 Task: Open a Blog Post Template save the file as logbookAdd Heading 'Youth empowerment' ,with the main content Youth empowerment focuses on providing young people with the tools, resources, and opportunities to participate actively in society. It involves fostering leadership skills, promoting youth participation, and addressing their unique ,with the main content Youth empowerment focuses on providing young people with the tools, resources, and opportunities to participate actively in society. It involves fostering leadership skills, promoting youth participation, and addressing their uniqueand font size to the main content 24 Apply Font Style Chillerand font size to the heading 20 Change heading alignment to  Left
Action: Mouse moved to (23, 23)
Screenshot: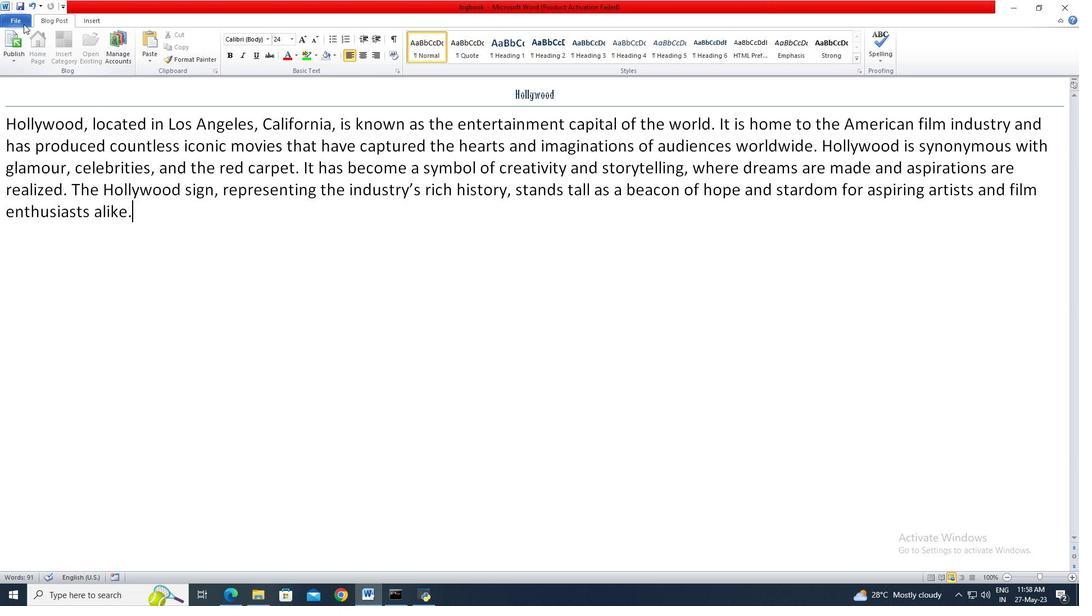 
Action: Mouse pressed left at (23, 23)
Screenshot: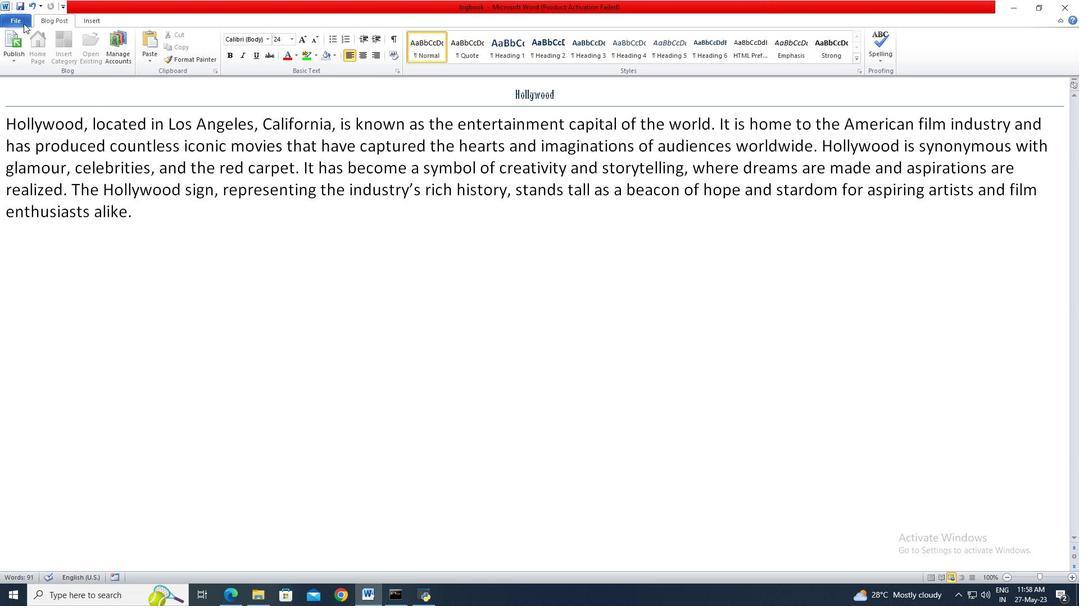 
Action: Mouse moved to (19, 139)
Screenshot: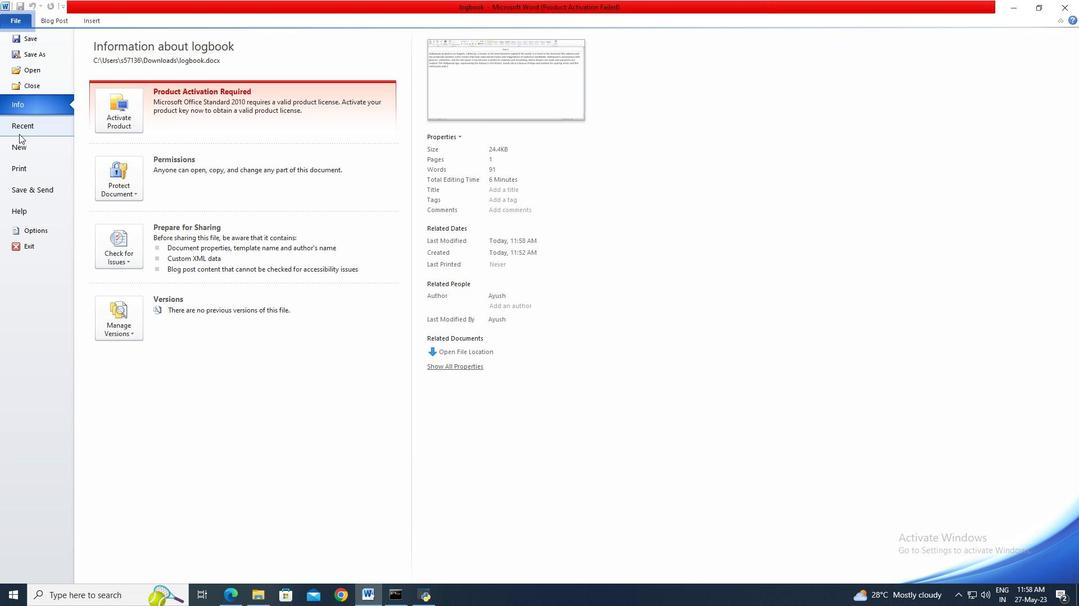 
Action: Mouse pressed left at (19, 139)
Screenshot: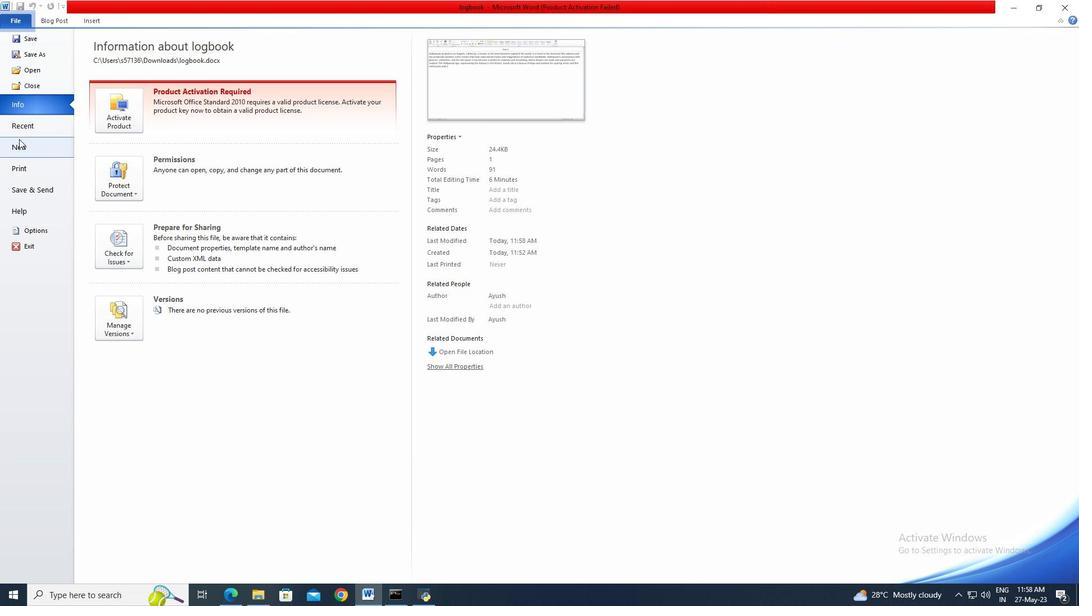 
Action: Mouse moved to (146, 110)
Screenshot: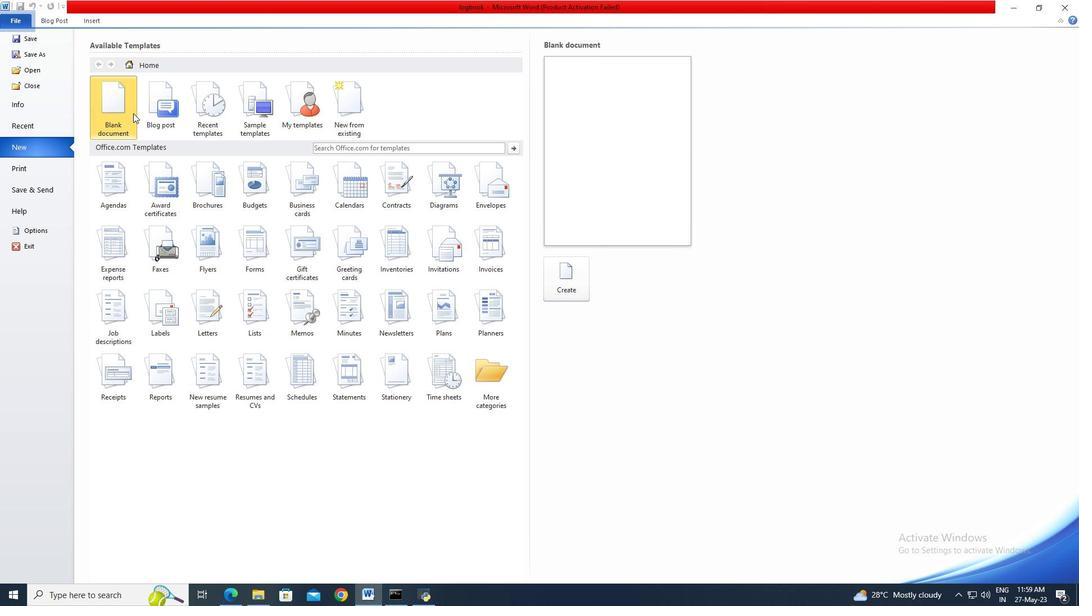 
Action: Mouse pressed left at (146, 110)
Screenshot: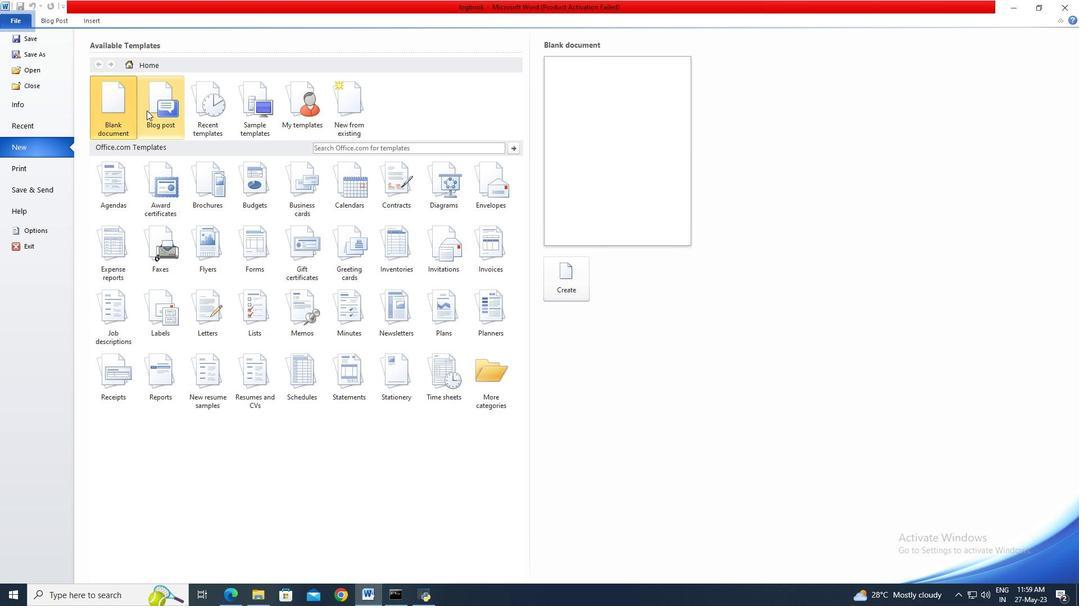 
Action: Mouse moved to (556, 273)
Screenshot: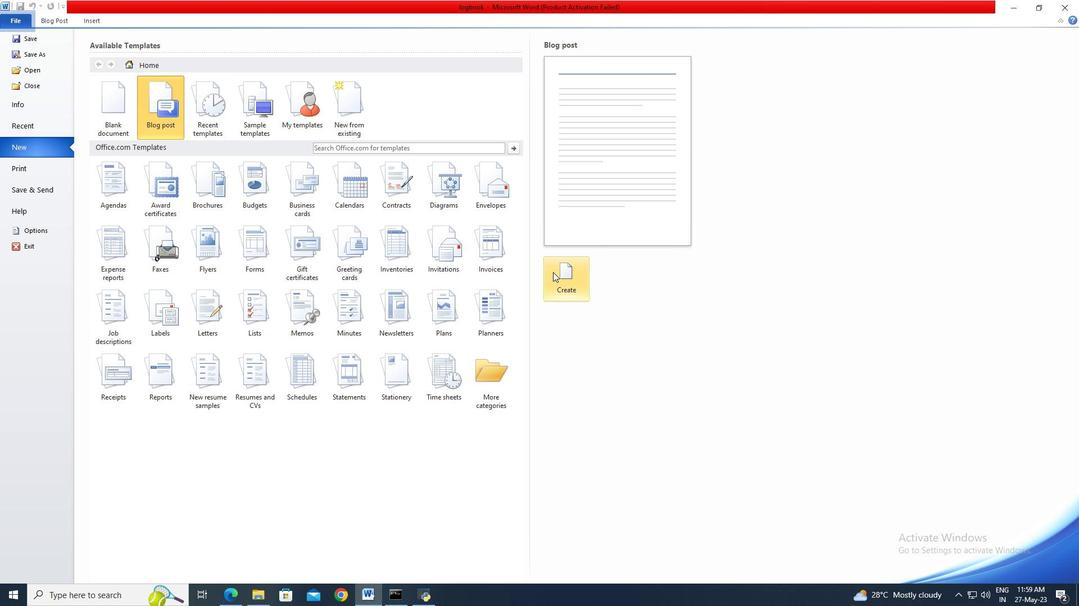
Action: Mouse pressed left at (556, 273)
Screenshot: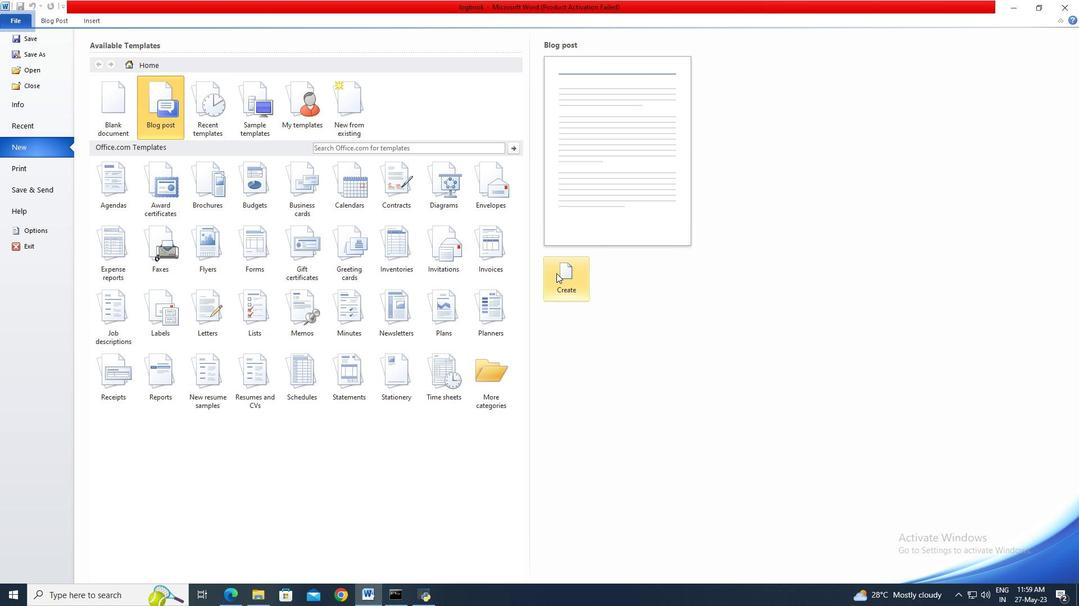 
Action: Mouse moved to (591, 323)
Screenshot: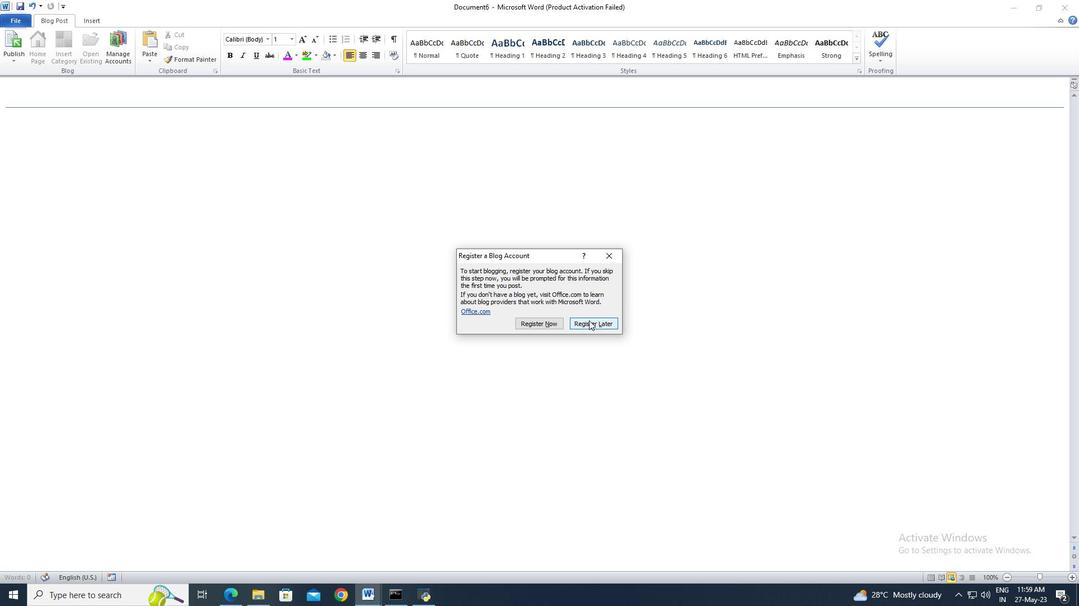 
Action: Mouse pressed left at (591, 323)
Screenshot: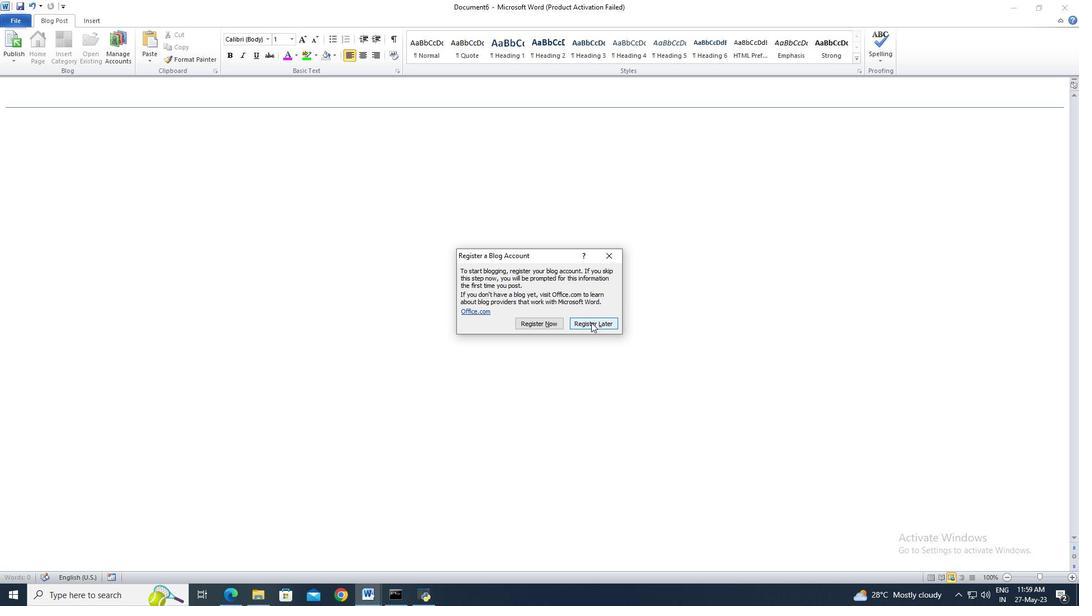 
Action: Mouse moved to (28, 22)
Screenshot: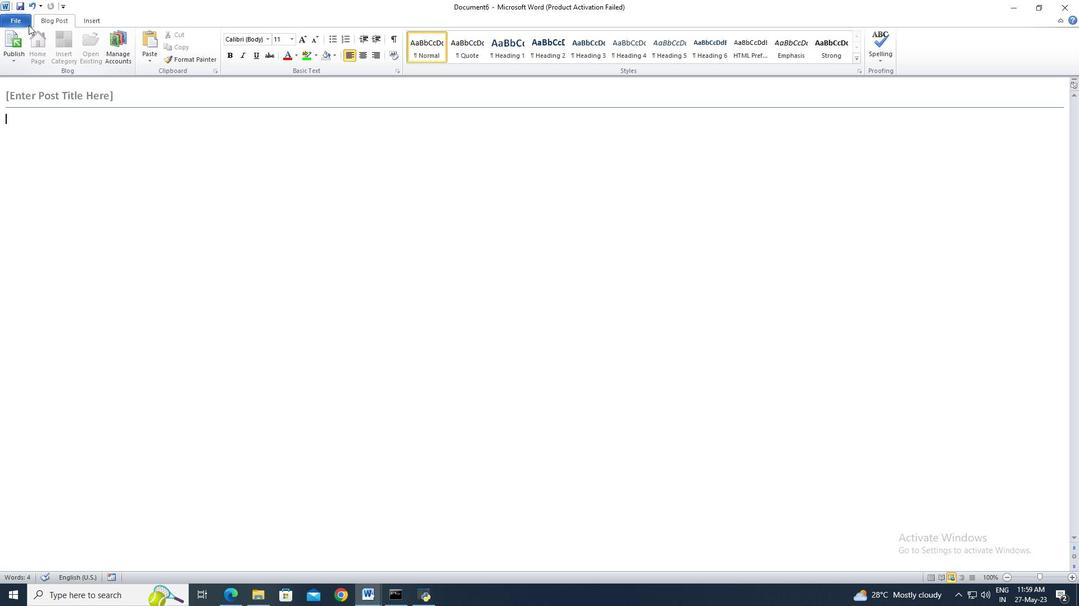 
Action: Mouse pressed left at (28, 22)
Screenshot: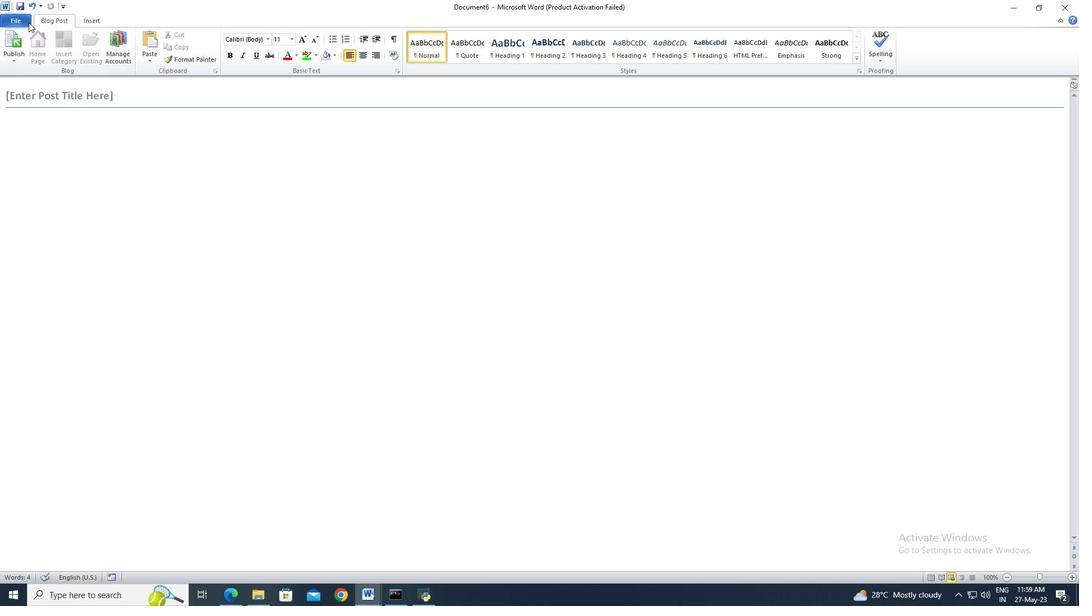 
Action: Mouse moved to (30, 52)
Screenshot: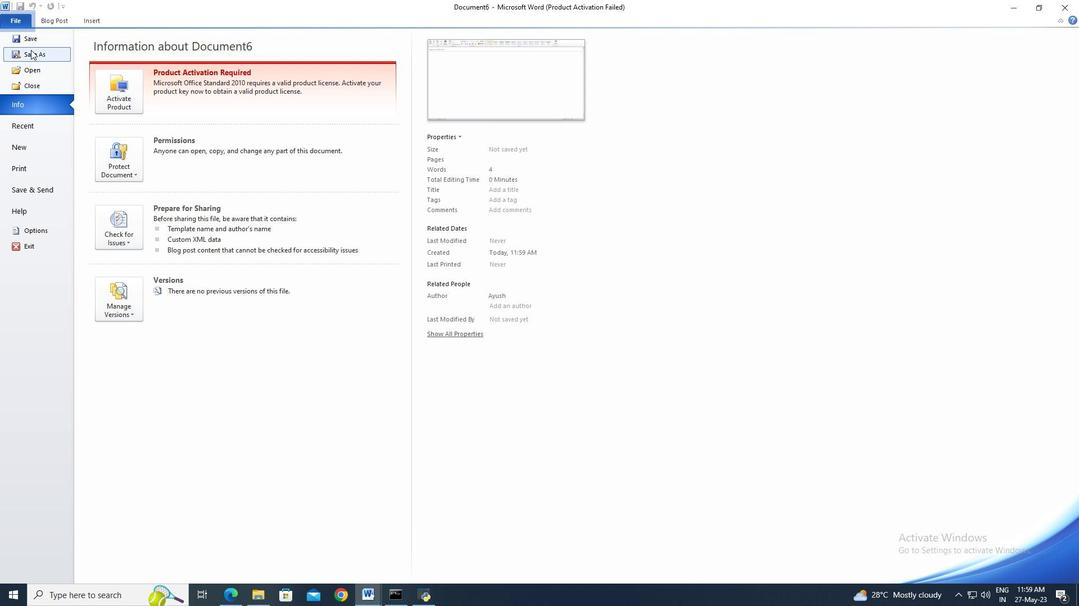 
Action: Mouse pressed left at (30, 52)
Screenshot: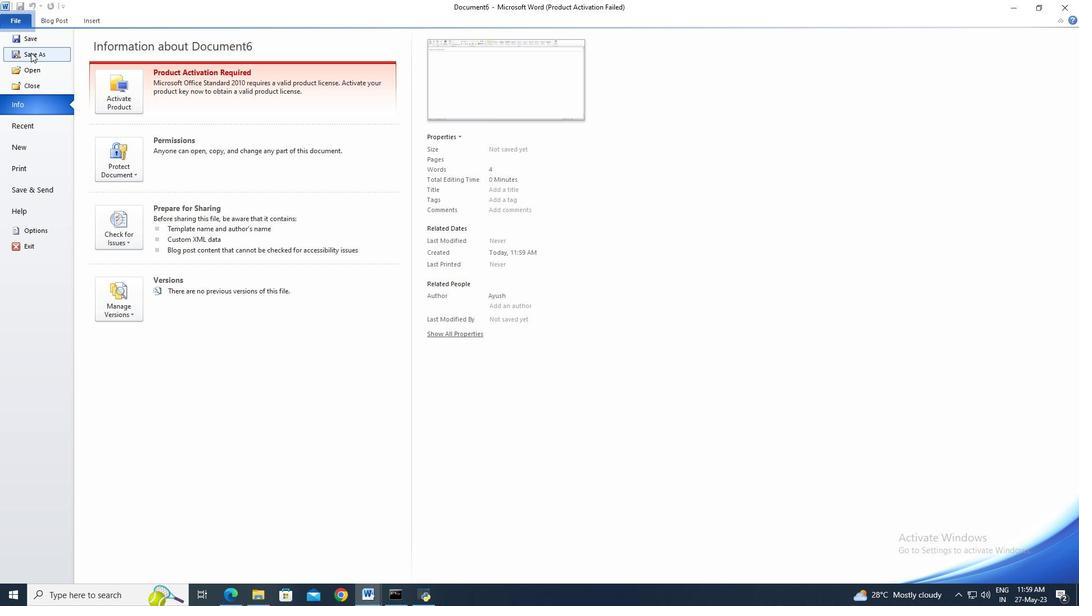 
Action: Mouse moved to (50, 131)
Screenshot: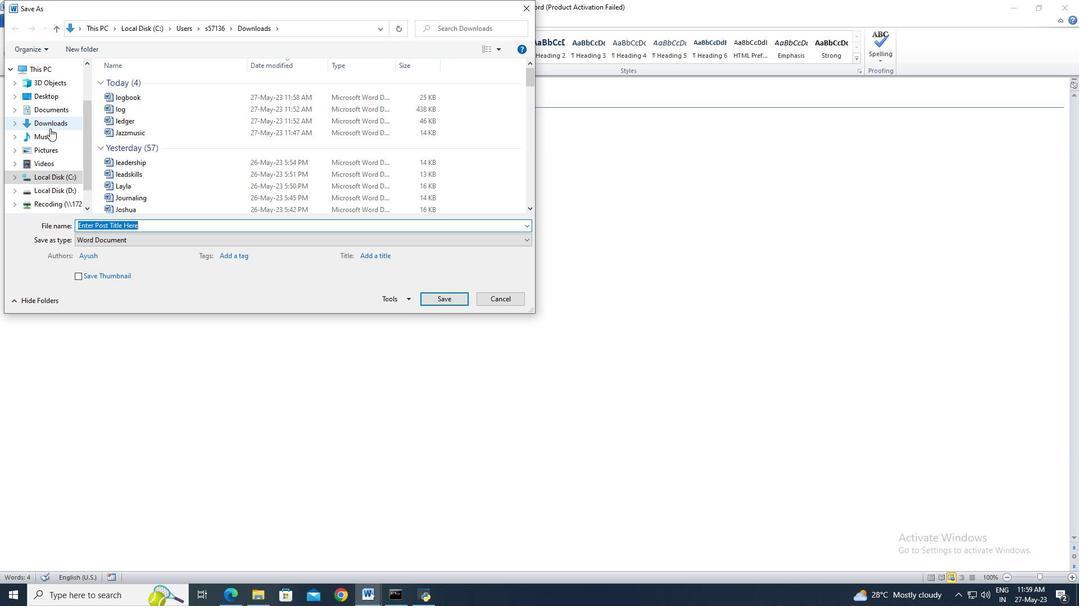
Action: Mouse pressed left at (50, 131)
Screenshot: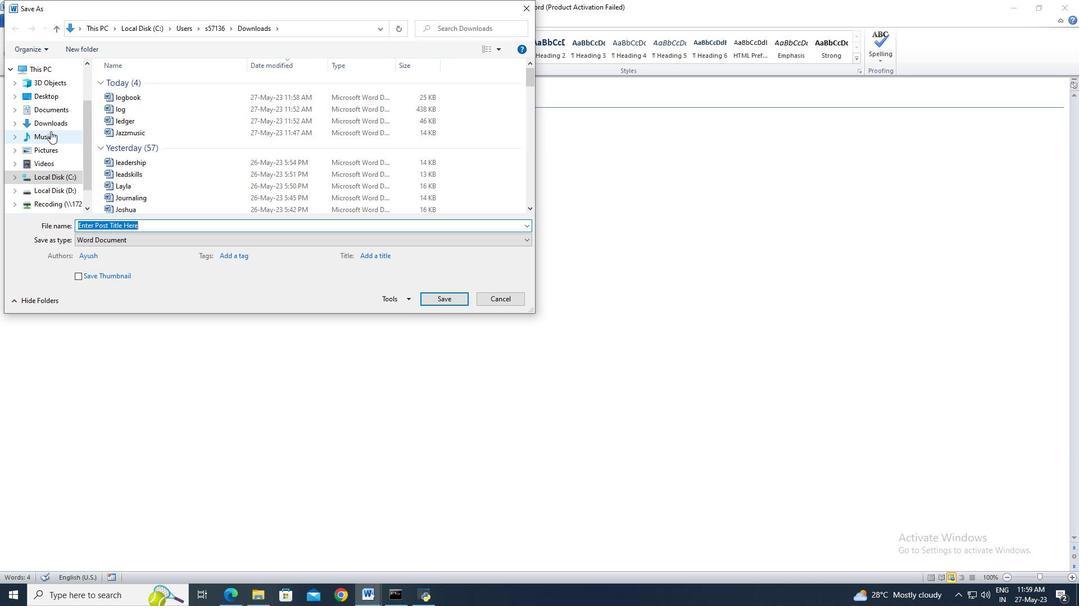 
Action: Mouse moved to (123, 221)
Screenshot: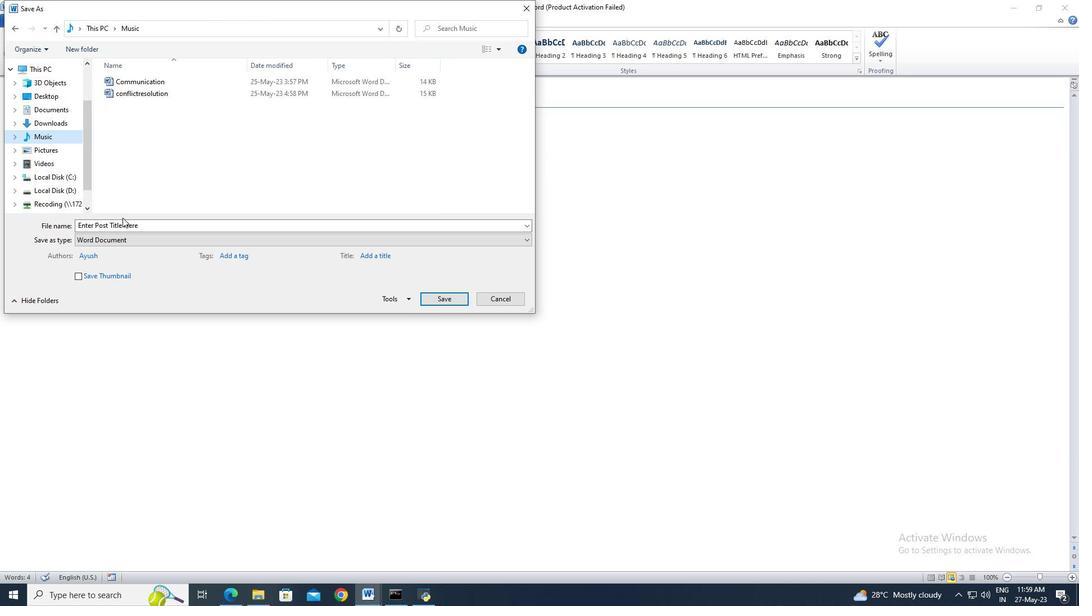 
Action: Mouse pressed left at (123, 221)
Screenshot: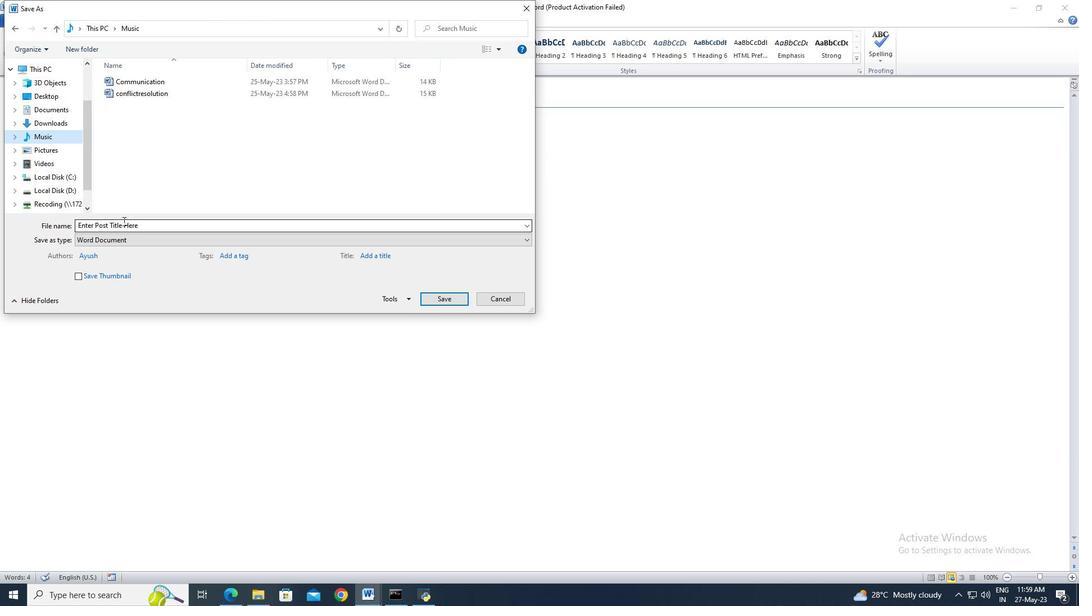 
Action: Key pressed logbook
Screenshot: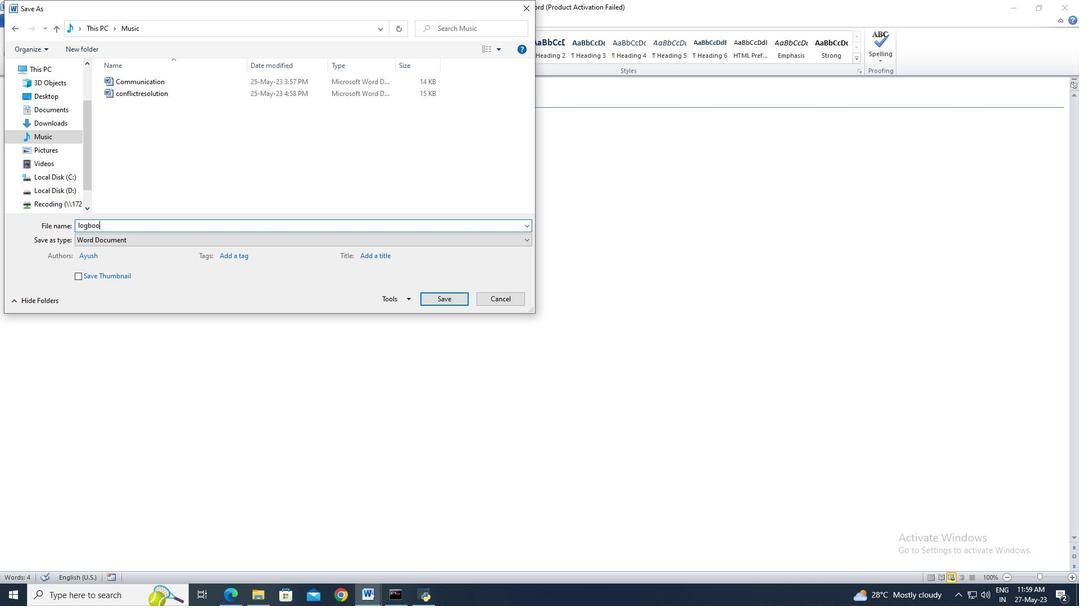 
Action: Mouse moved to (436, 301)
Screenshot: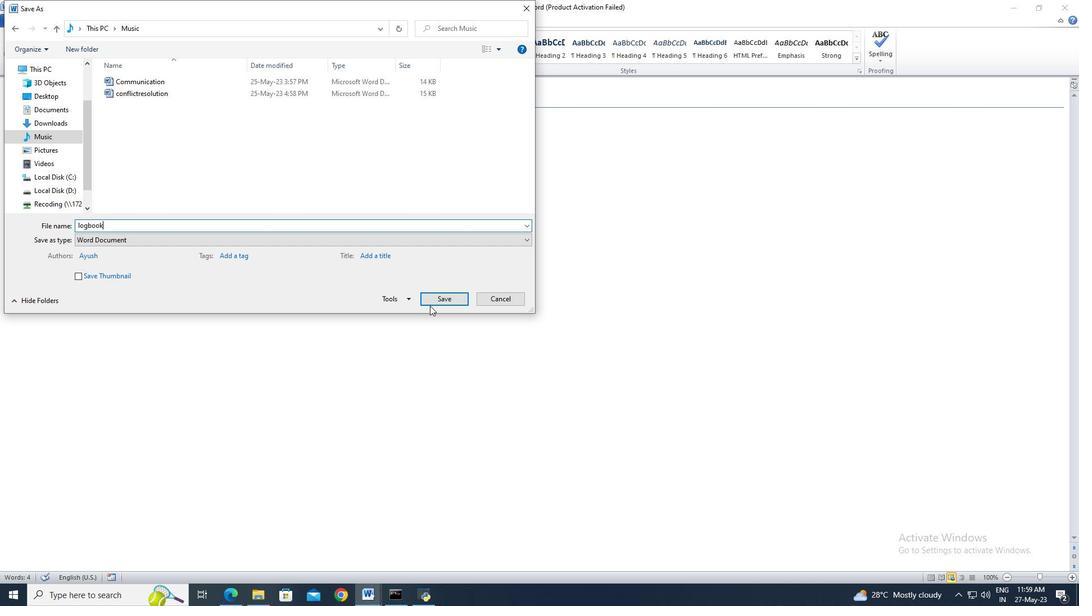 
Action: Mouse pressed left at (436, 301)
Screenshot: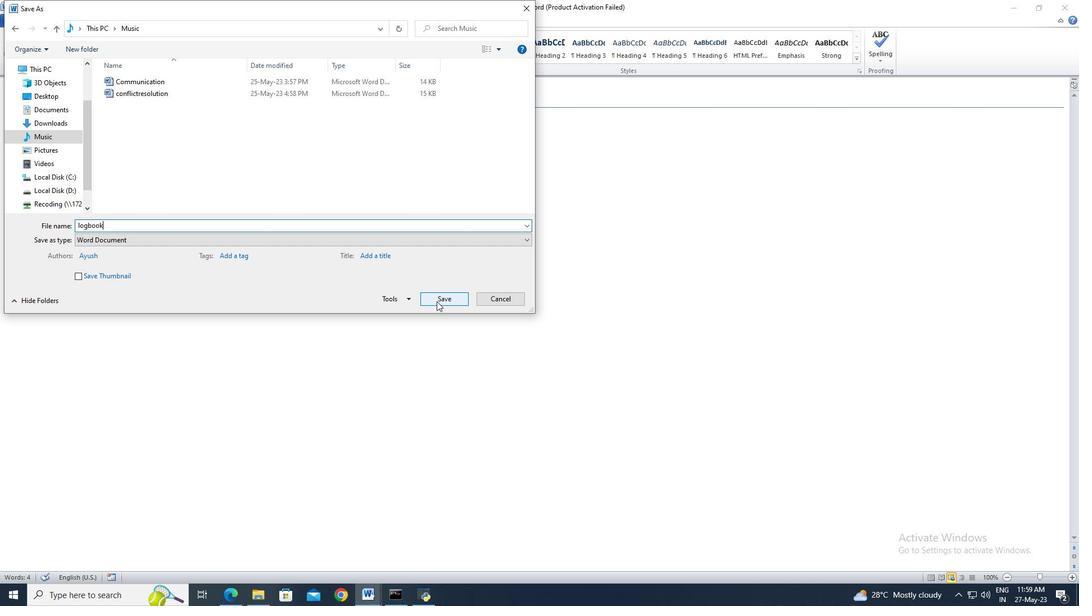 
Action: Mouse moved to (155, 98)
Screenshot: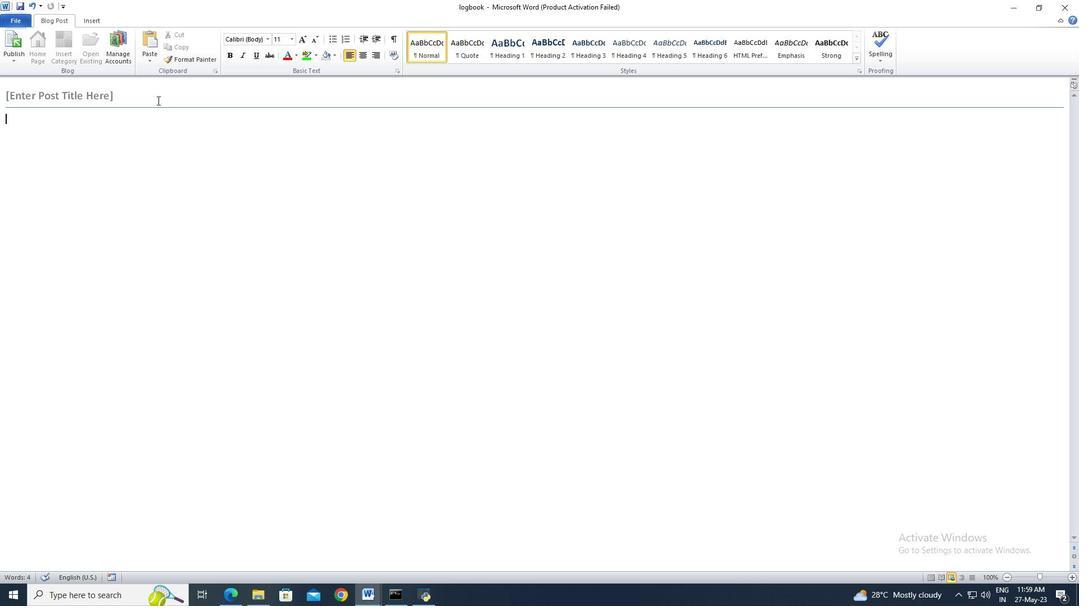 
Action: Mouse pressed left at (155, 98)
Screenshot: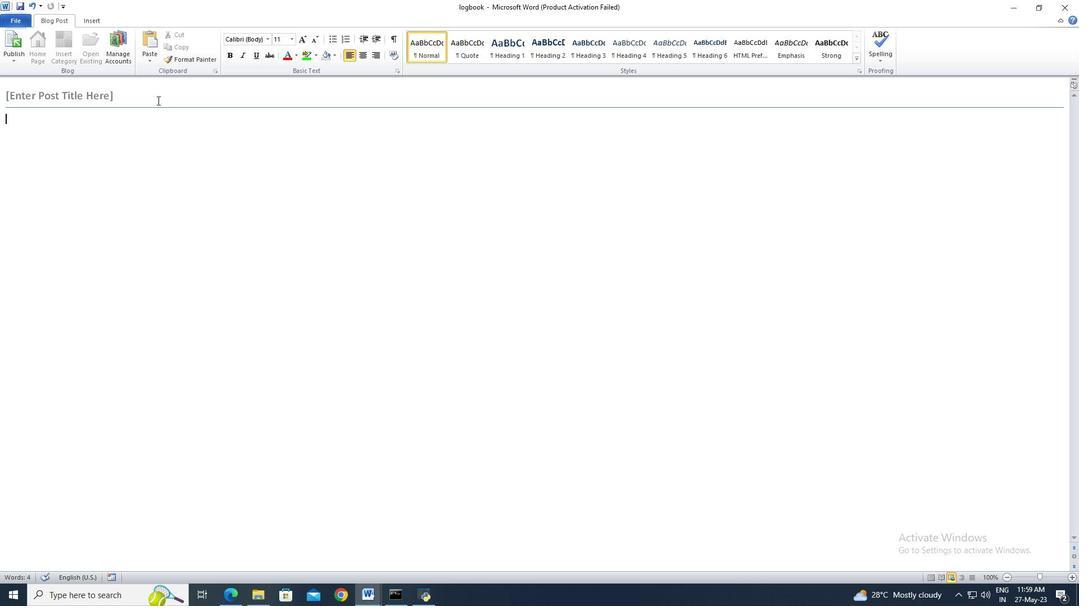 
Action: Key pressed <Key.shift>Youth<Key.space>empowerment
Screenshot: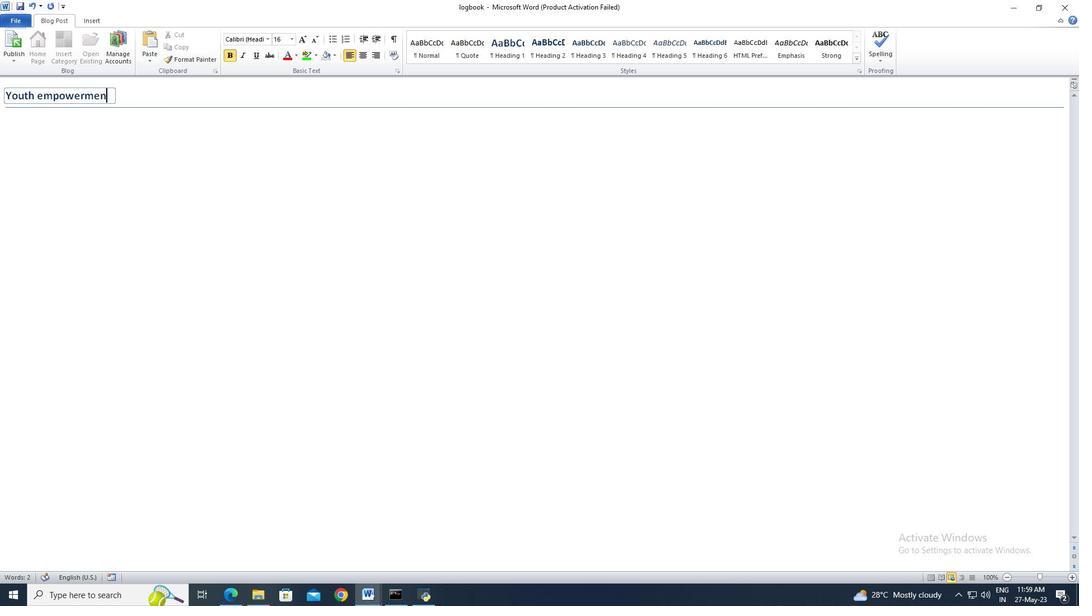 
Action: Mouse moved to (153, 146)
Screenshot: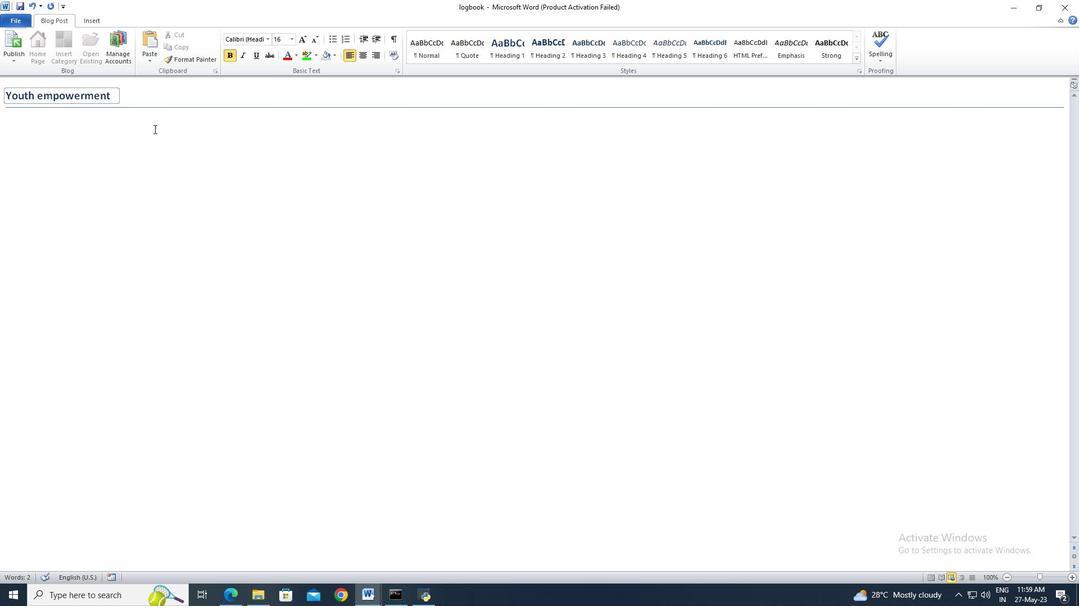 
Action: Mouse pressed left at (153, 146)
Screenshot: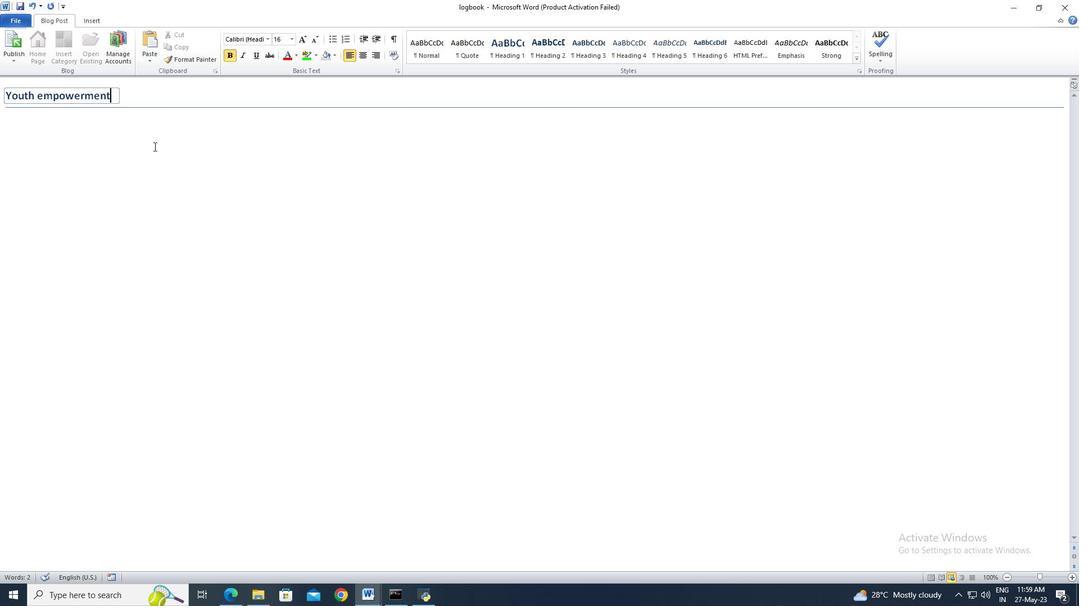 
Action: Key pressed <Key.shift><Key.shift>Youth<Key.space>empowerment<Key.space>focue<Key.backspace>ses<Key.space>on<Key.space>providing<Key.space>young<Key.space>people<Key.space>with<Key.space>the<Key.space>tools,<Key.space>resources,<Key.space>and<Key.space>opportunities<Key.space>to<Key.space>participate<Key.space>actively<Key.space>in<Key.space>society.<Key.space><Key.shift>It<Key.space>involves<Key.space>fostering<Key.space>leadership<Key.space>sh<Key.backspace>kill,<Key.space><Key.backspace><Key.backspace>s,<Key.space>promoting<Key.space>youth<Key.space>participation,<Key.space>and<Key.space>addressing<Key.space>their<Key.space>unique,<Key.backspace>
Screenshot: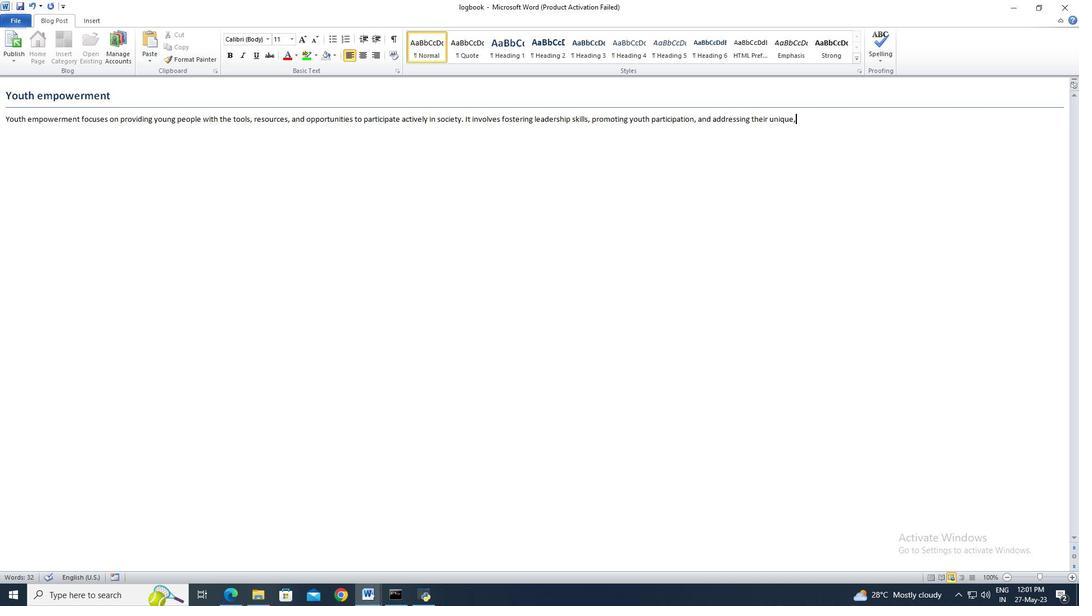 
Action: Mouse moved to (43, 141)
Screenshot: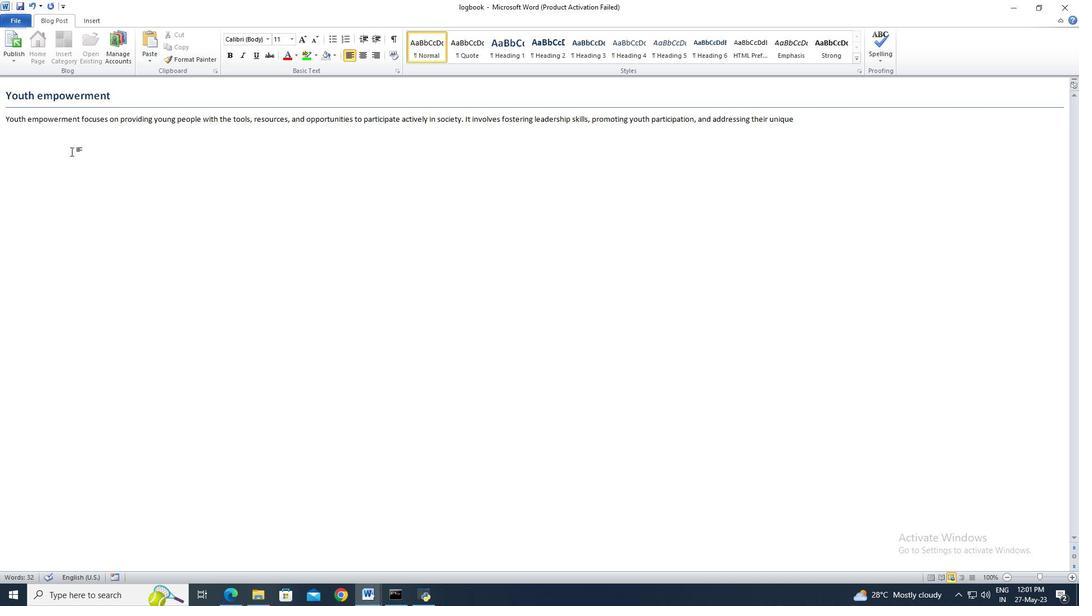 
Action: Key pressed <Key.shift>
Screenshot: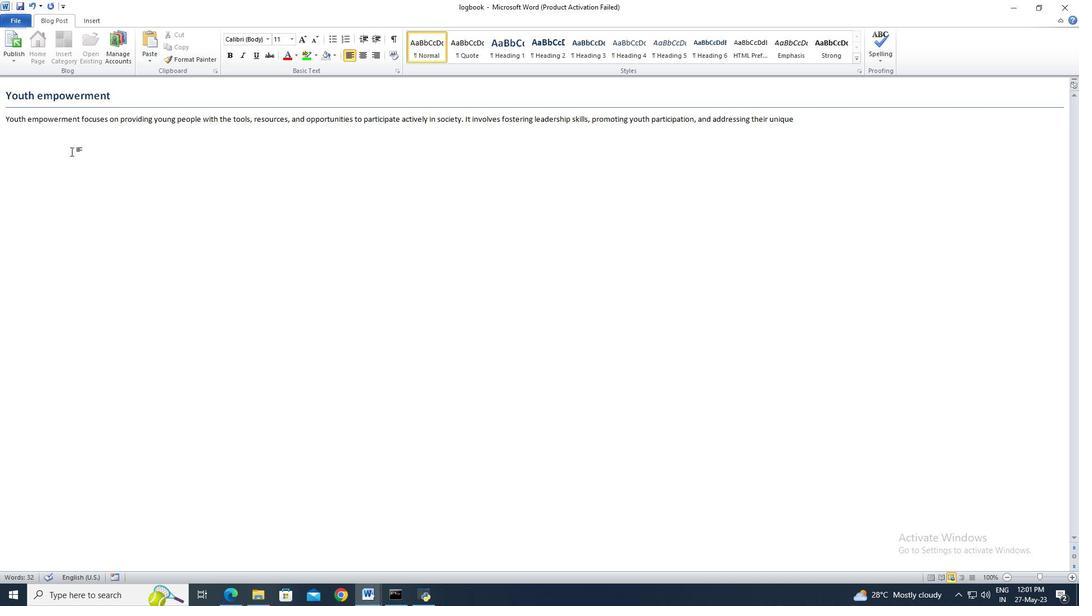 
Action: Mouse moved to (10, 124)
Screenshot: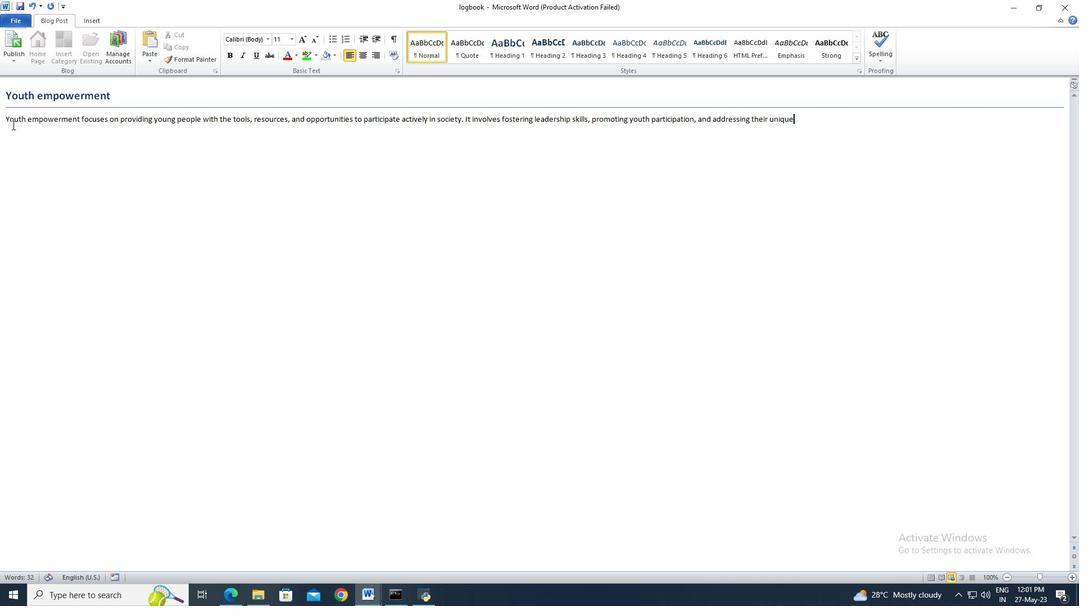 
Action: Key pressed <Key.shift>
Screenshot: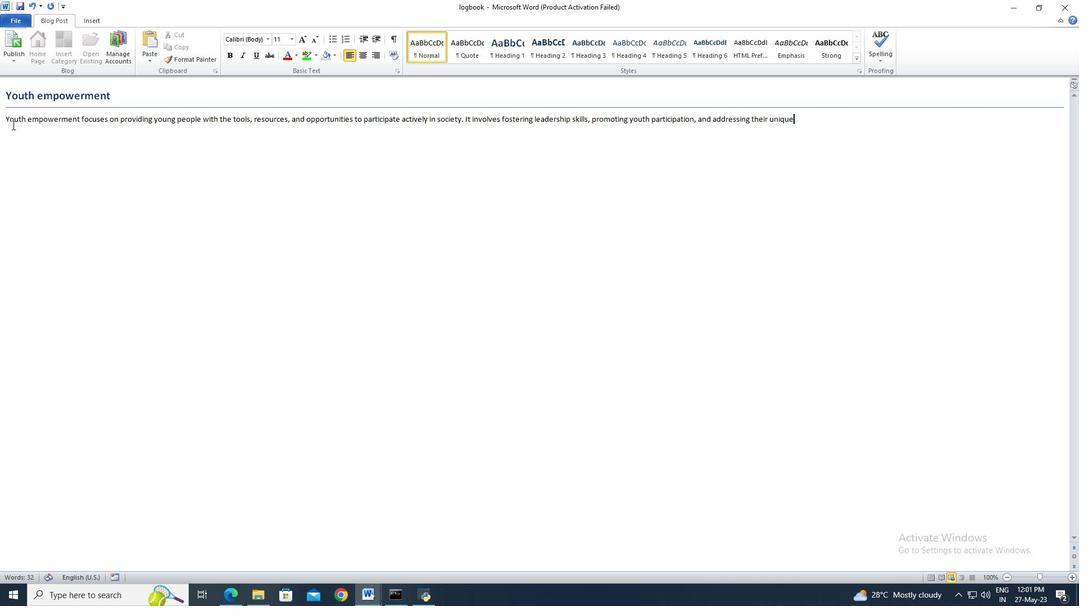 
Action: Mouse moved to (7, 122)
Screenshot: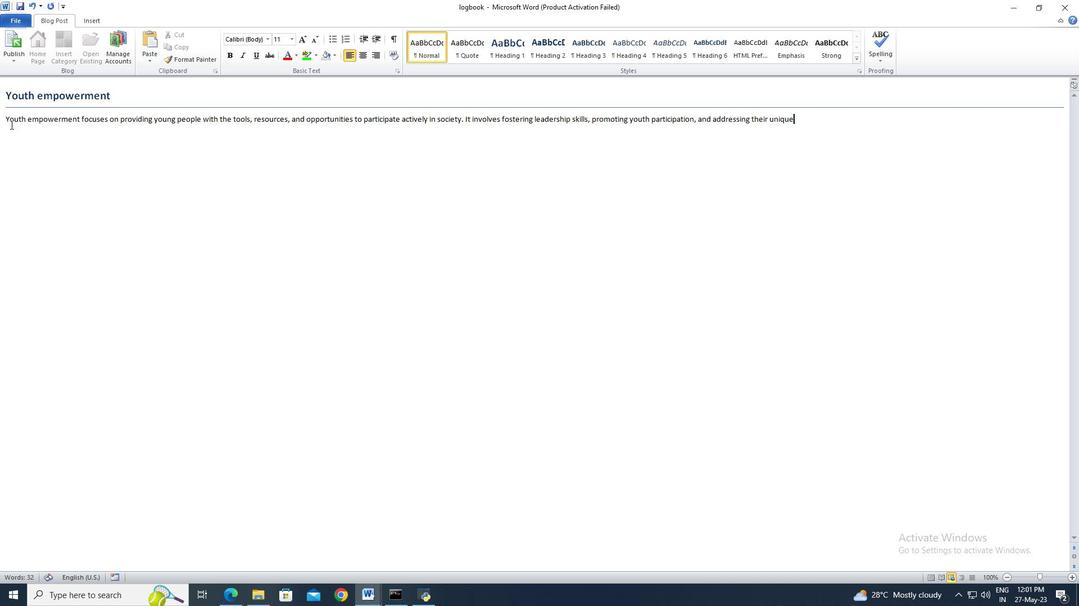 
Action: Key pressed <Key.shift>
Screenshot: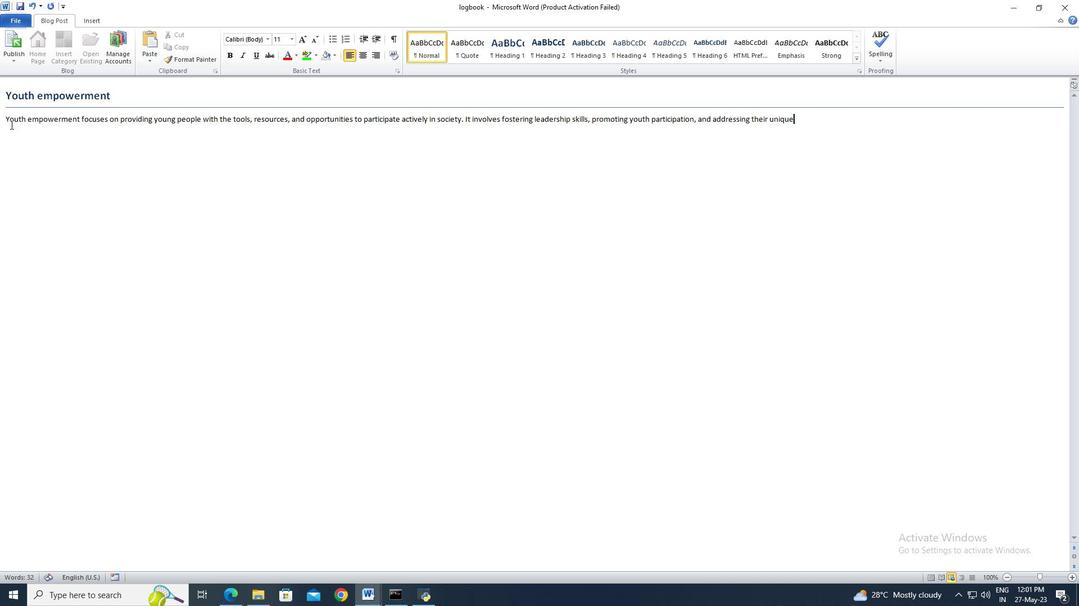 
Action: Mouse moved to (6, 121)
Screenshot: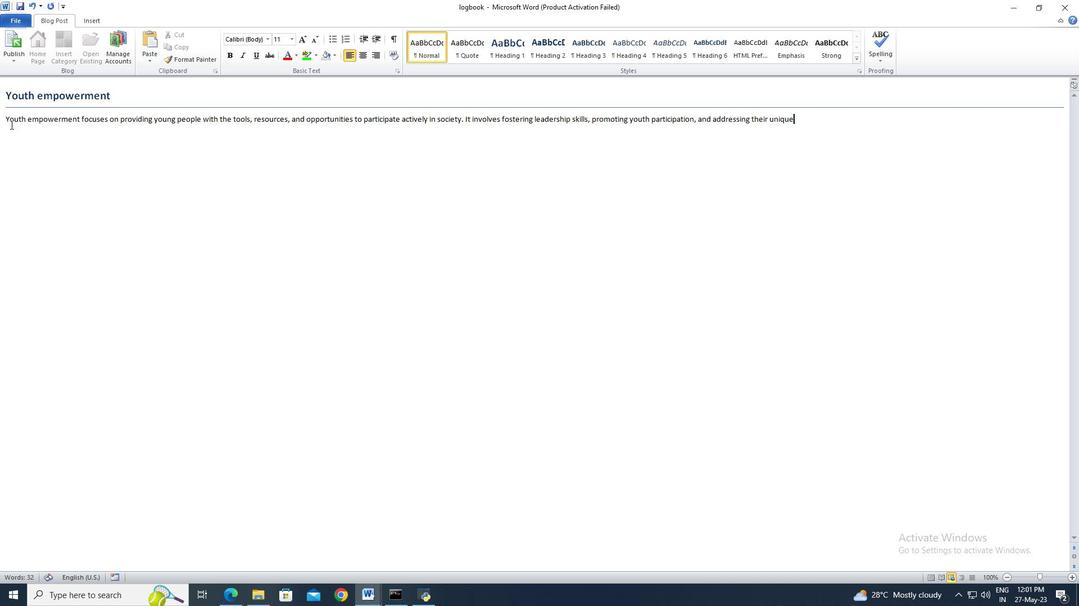 
Action: Key pressed <Key.shift><Key.shift><Key.shift><Key.shift>
Screenshot: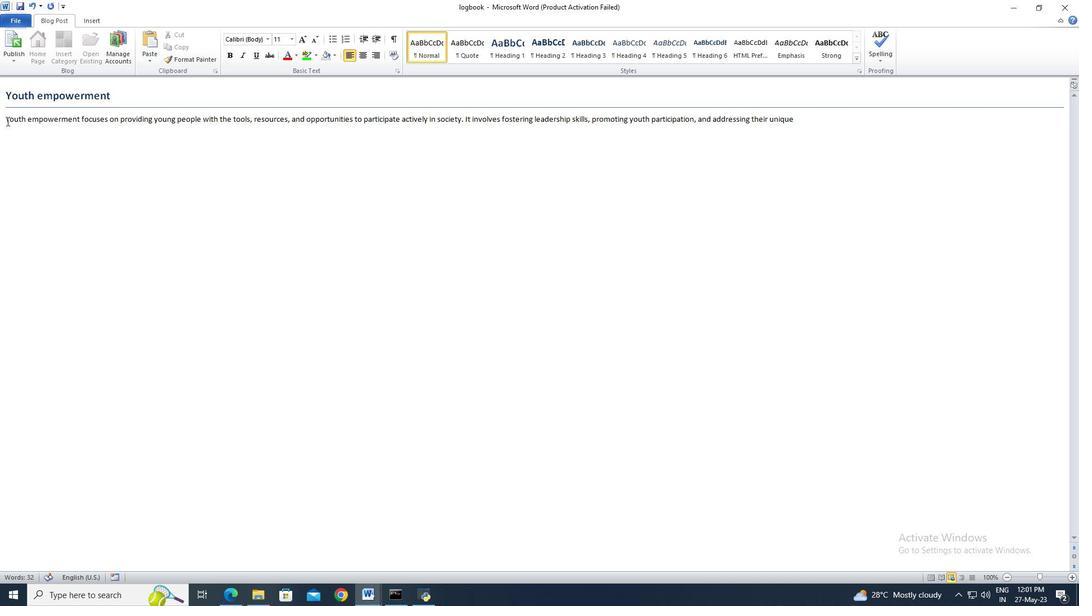 
Action: Mouse moved to (6, 120)
Screenshot: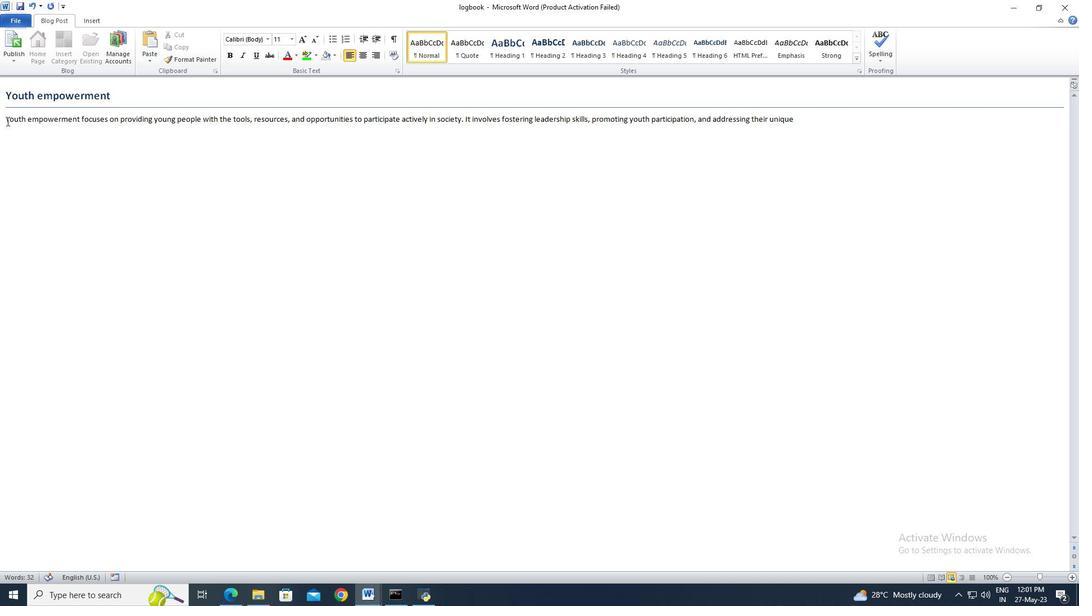
Action: Key pressed <Key.shift><Key.shift><Key.shift><Key.shift><Key.shift>
Screenshot: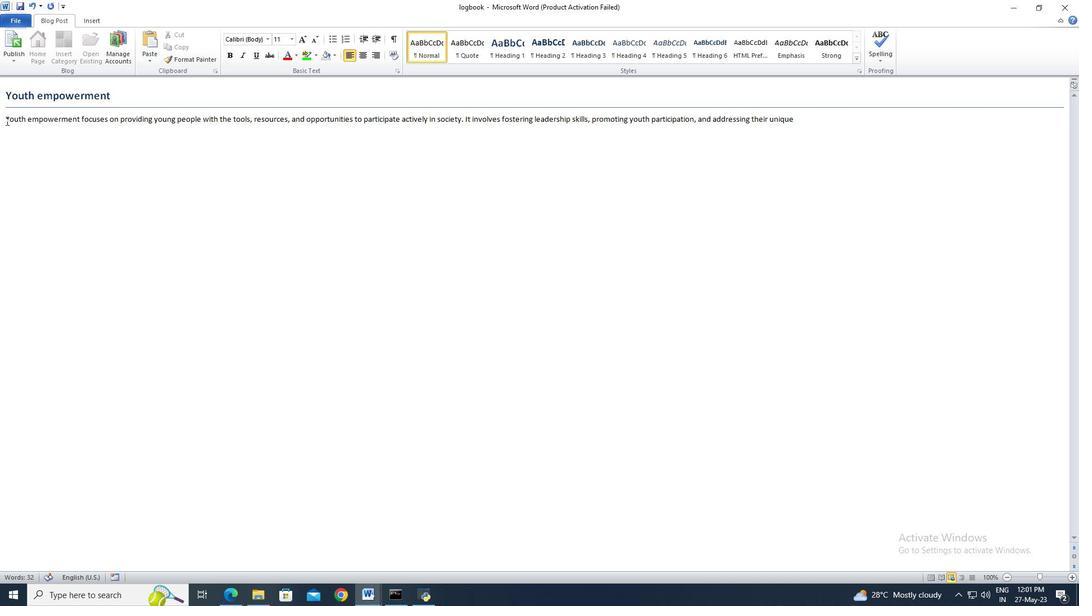
Action: Mouse pressed left at (6, 120)
Screenshot: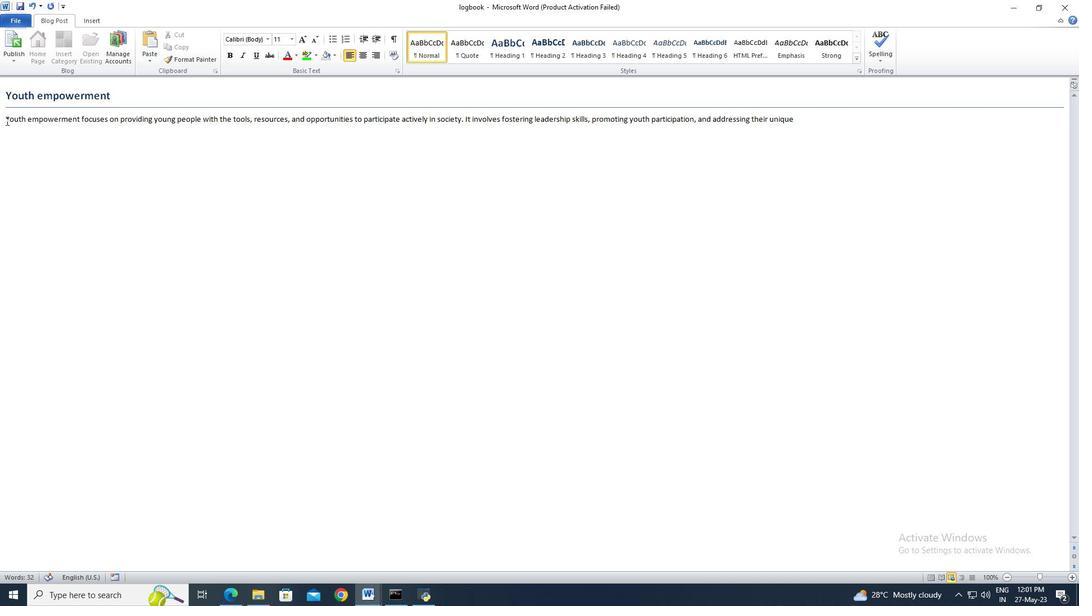 
Action: Key pressed <Key.shift><Key.shift><Key.shift><Key.shift><Key.shift><Key.shift><Key.shift><Key.shift>
Screenshot: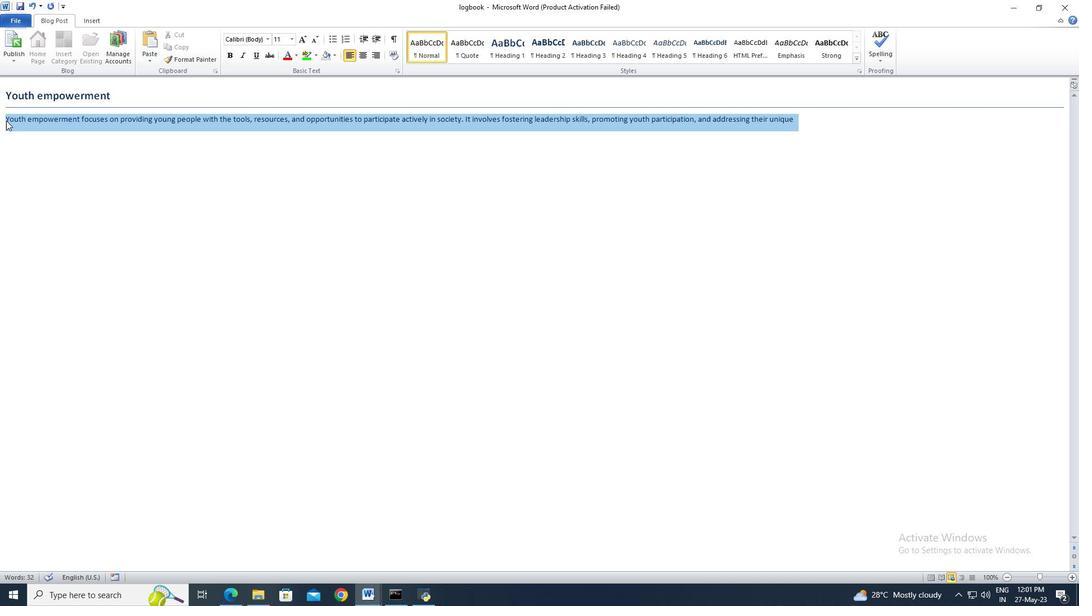 
Action: Mouse moved to (277, 41)
Screenshot: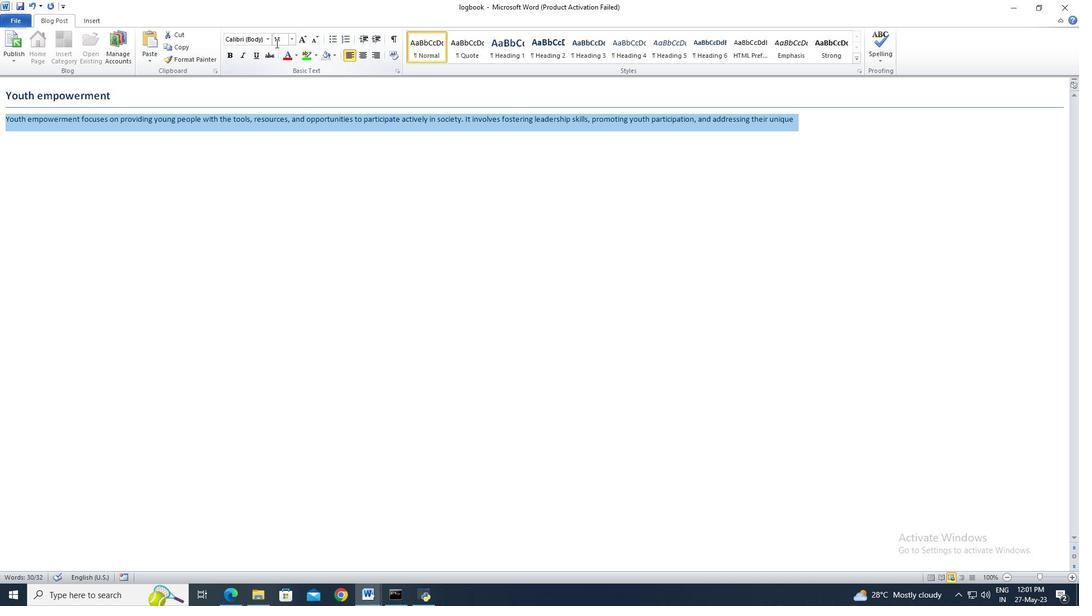 
Action: Mouse pressed left at (277, 41)
Screenshot: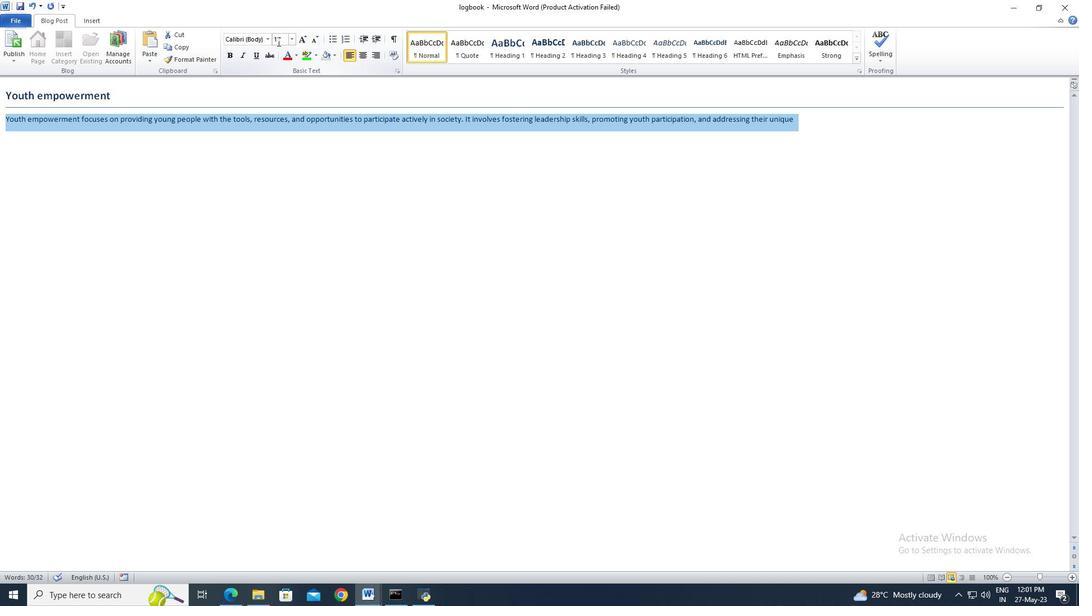 
Action: Mouse moved to (278, 41)
Screenshot: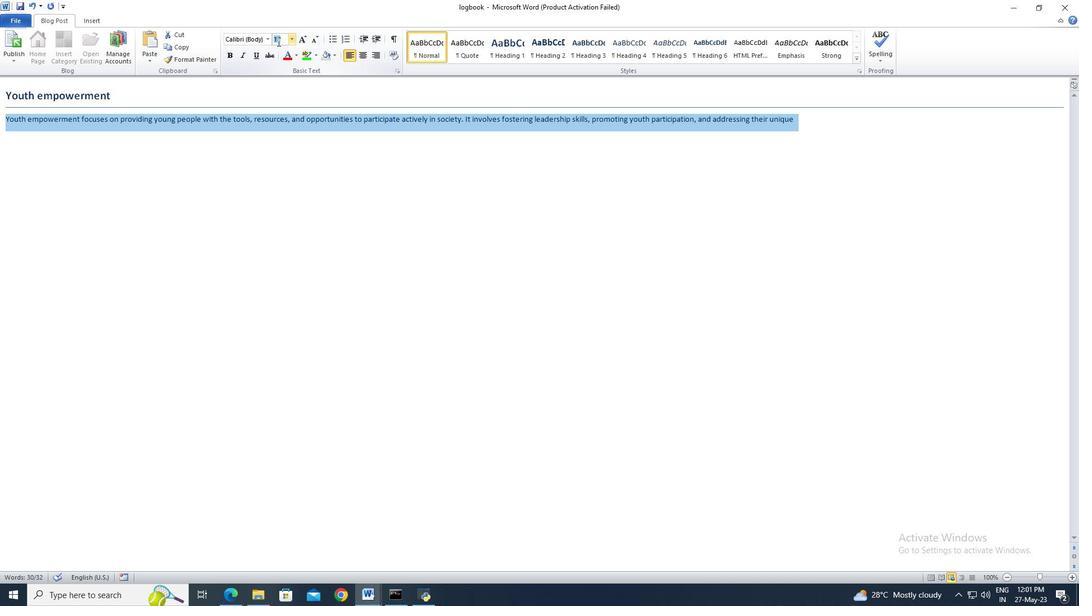 
Action: Key pressed 24<Key.enter>
Screenshot: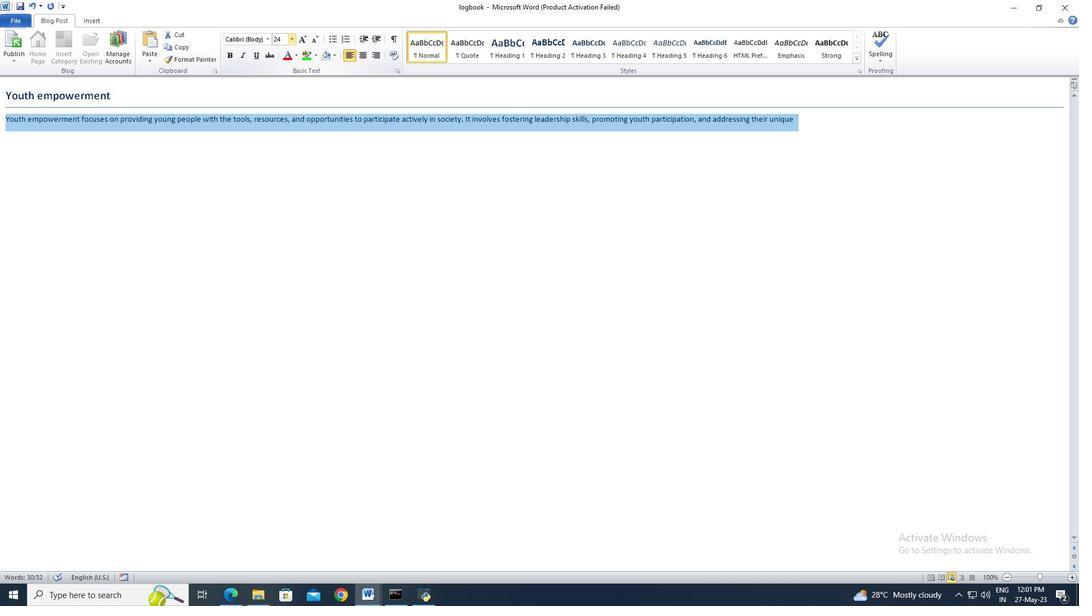 
Action: Mouse moved to (5, 89)
Screenshot: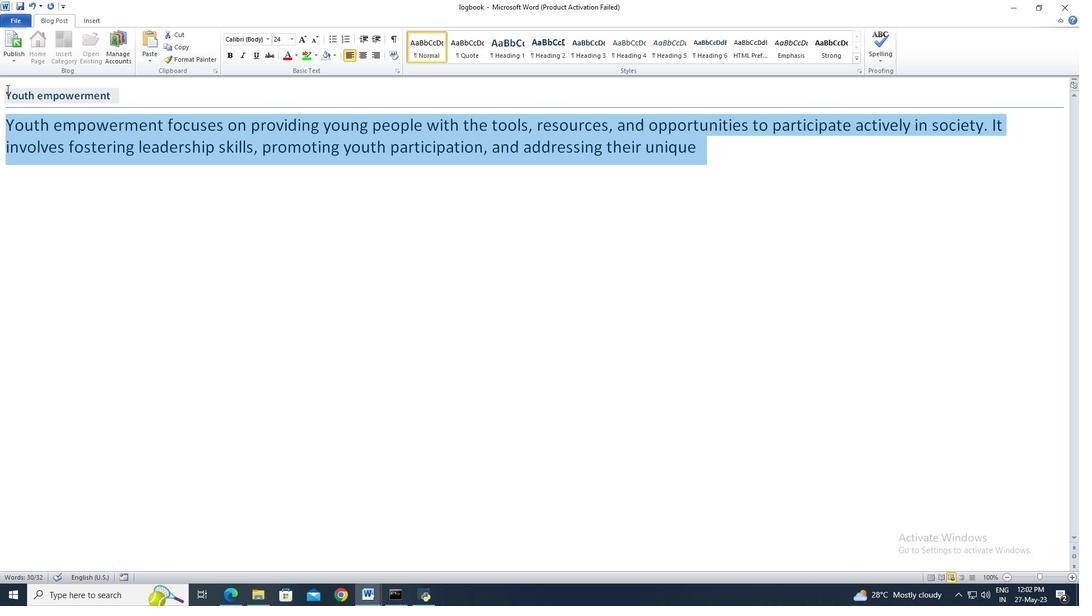 
Action: Mouse pressed left at (5, 89)
Screenshot: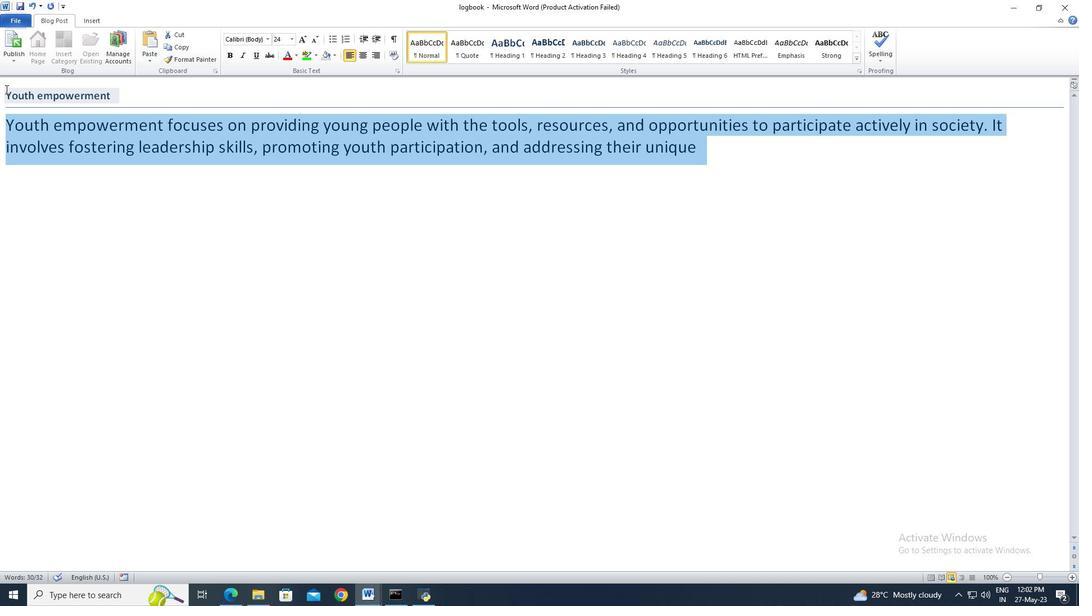 
Action: Key pressed <Key.shift><Key.right><Key.end>
Screenshot: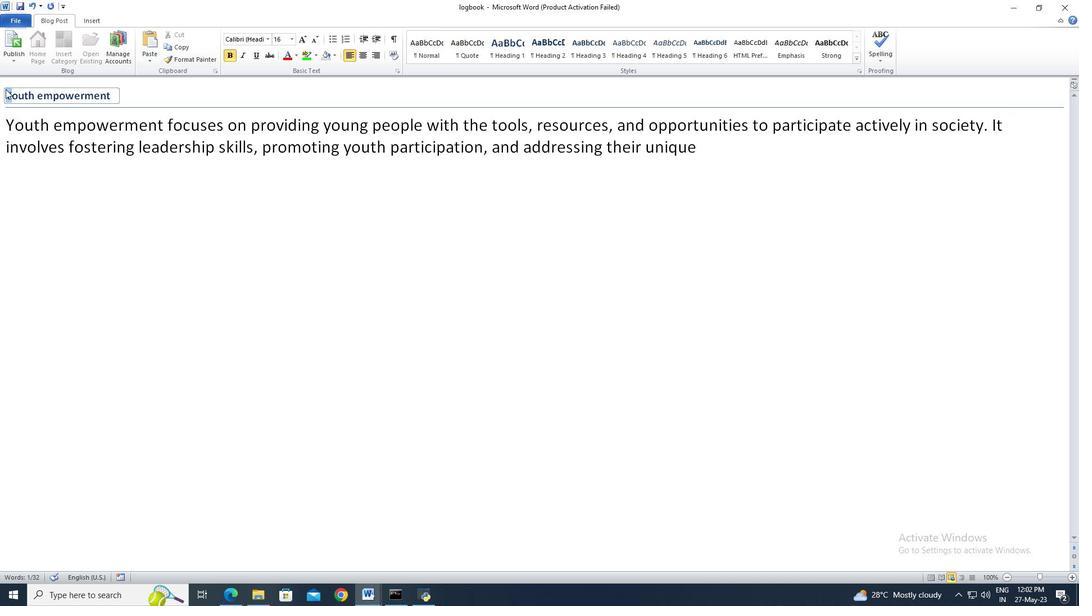 
Action: Mouse moved to (236, 40)
Screenshot: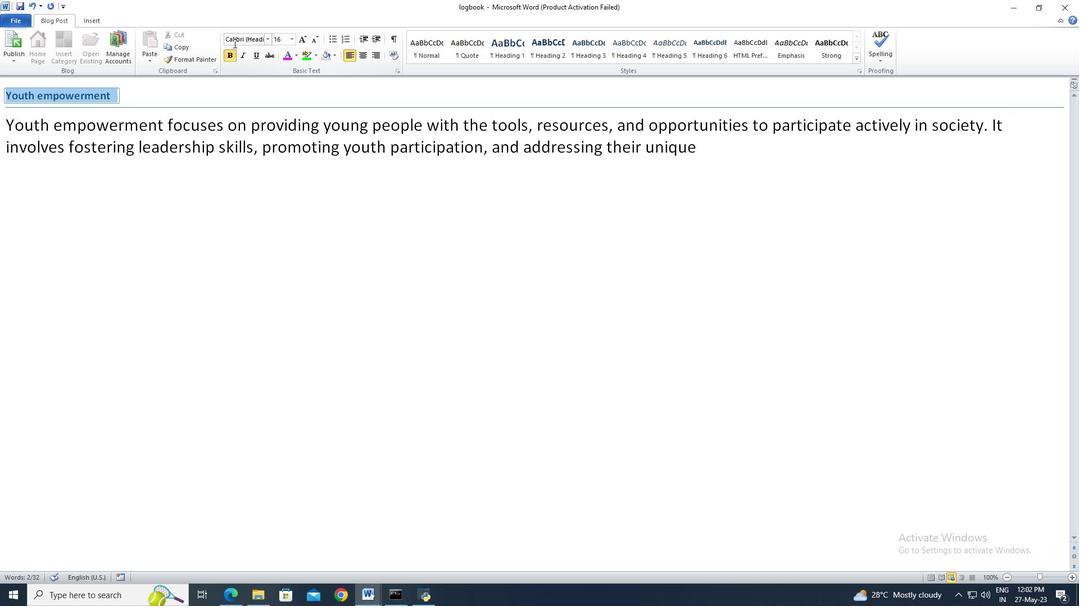 
Action: Mouse pressed left at (236, 40)
Screenshot: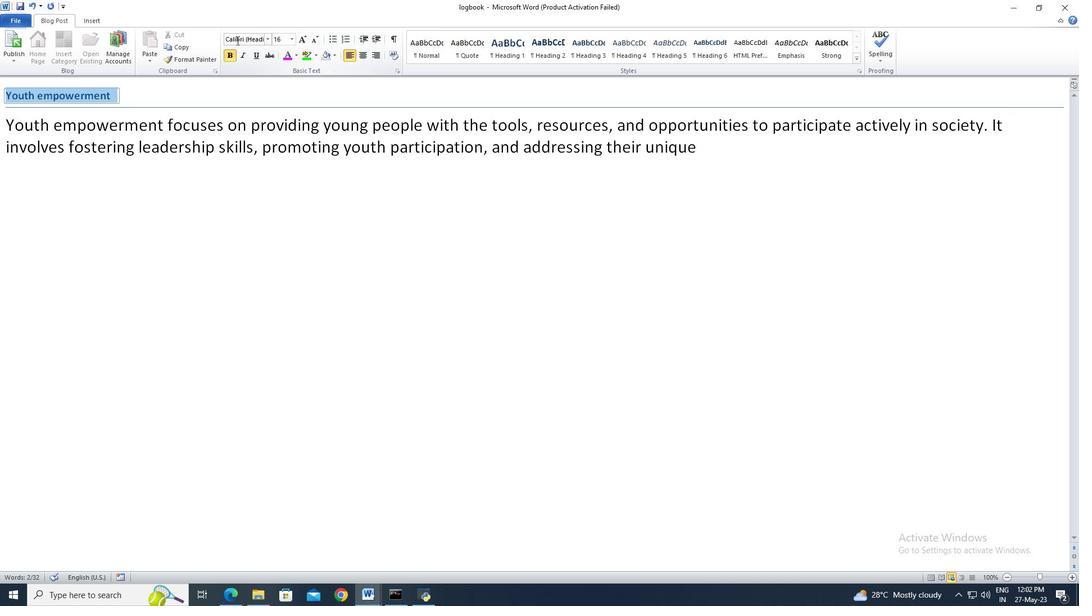 
Action: Mouse moved to (236, 39)
Screenshot: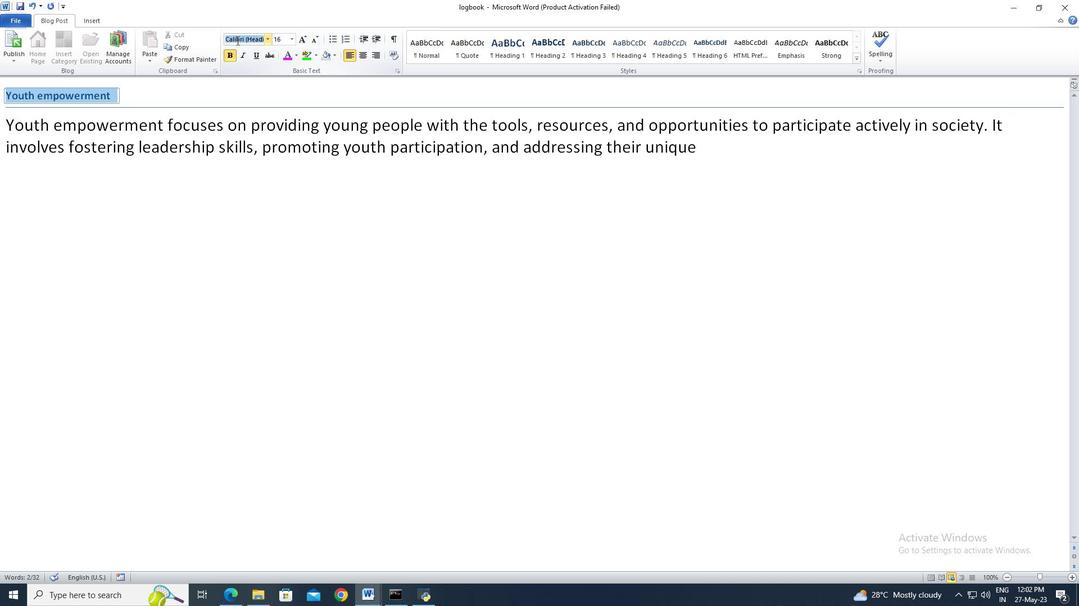 
Action: Key pressed <Key.shift>Chi
Screenshot: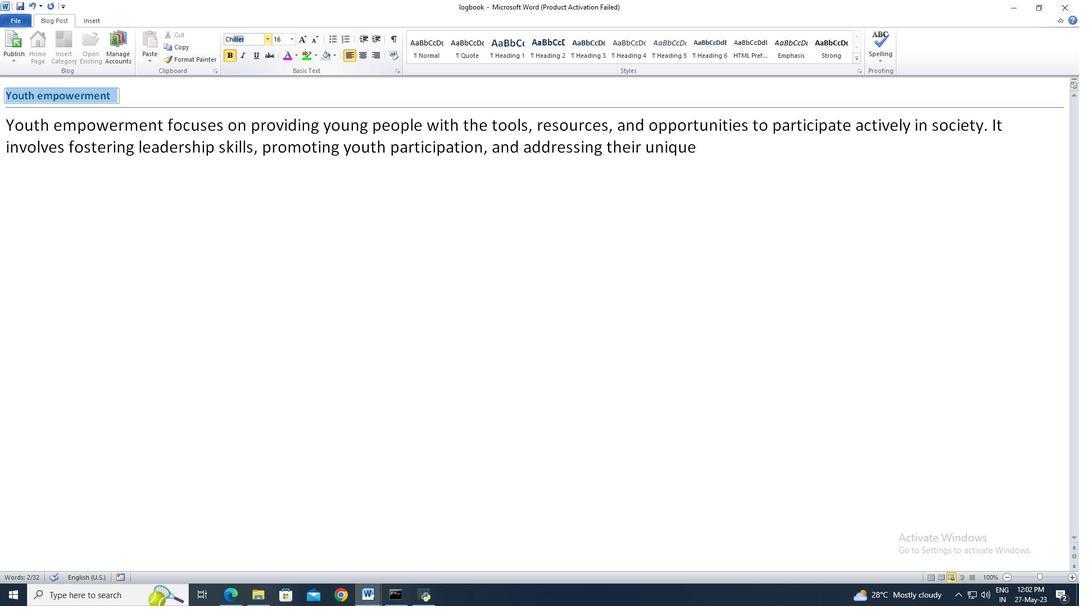 
Action: Mouse moved to (236, 39)
Screenshot: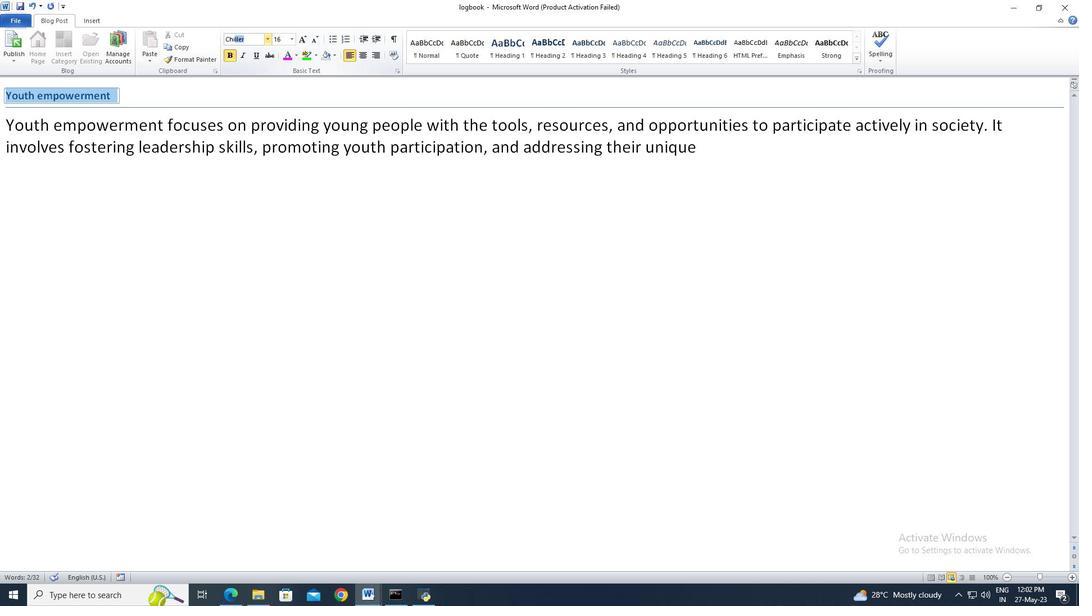 
Action: Key pressed ller<Key.enter>
Screenshot: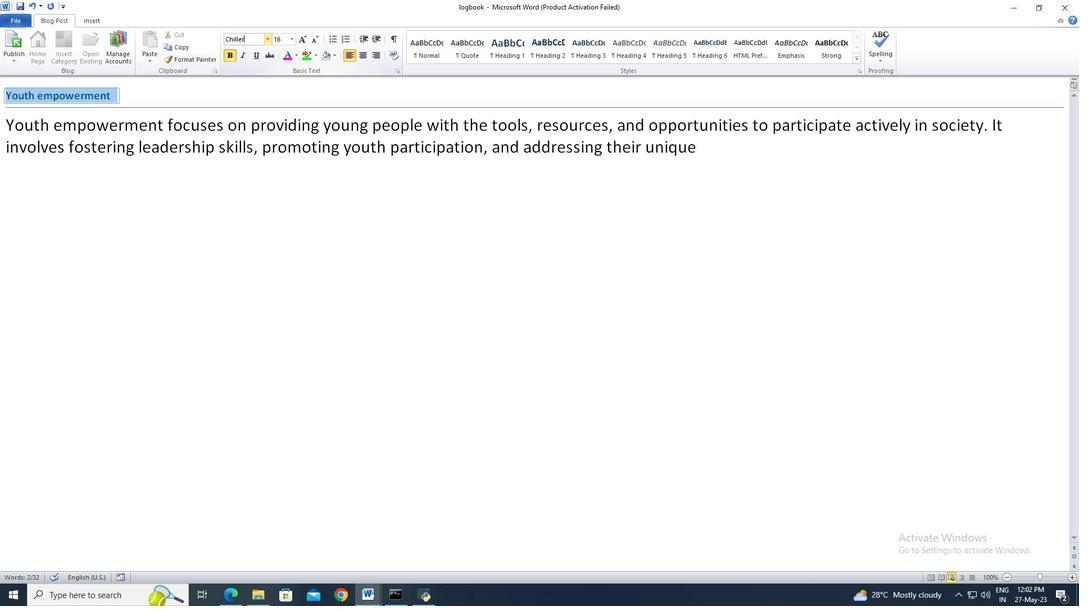 
Action: Mouse moved to (282, 42)
Screenshot: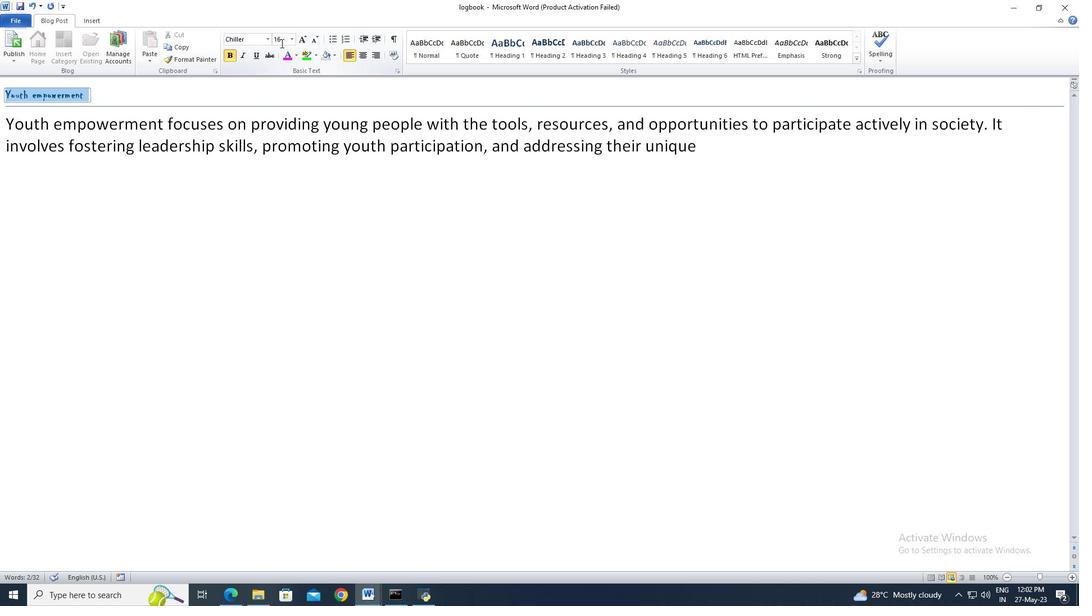 
Action: Mouse pressed left at (282, 42)
Screenshot: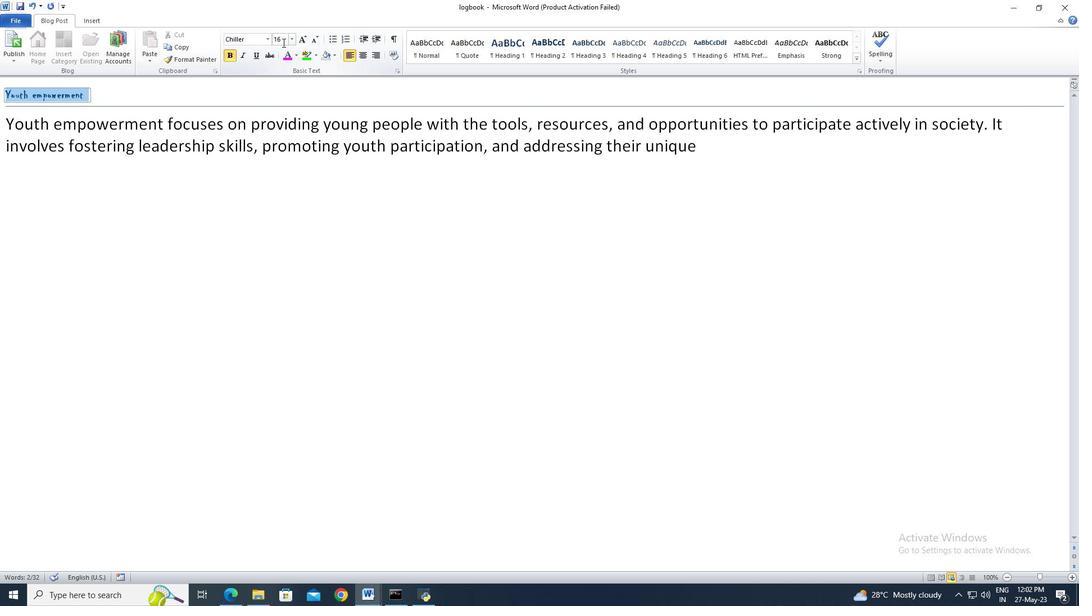 
Action: Key pressed 20<Key.enter>
Screenshot: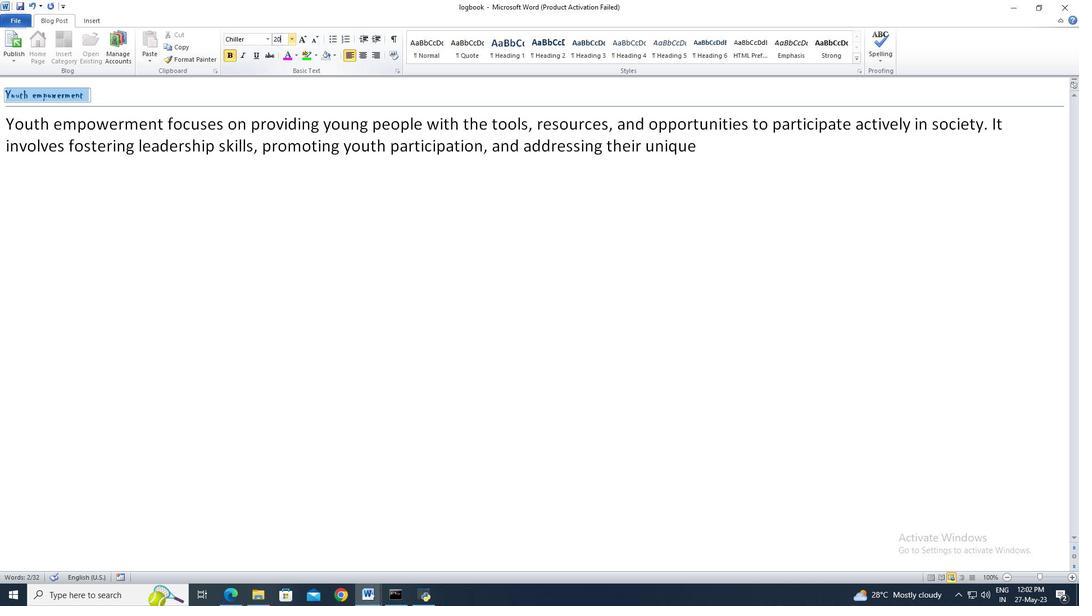 
Action: Mouse moved to (347, 56)
Screenshot: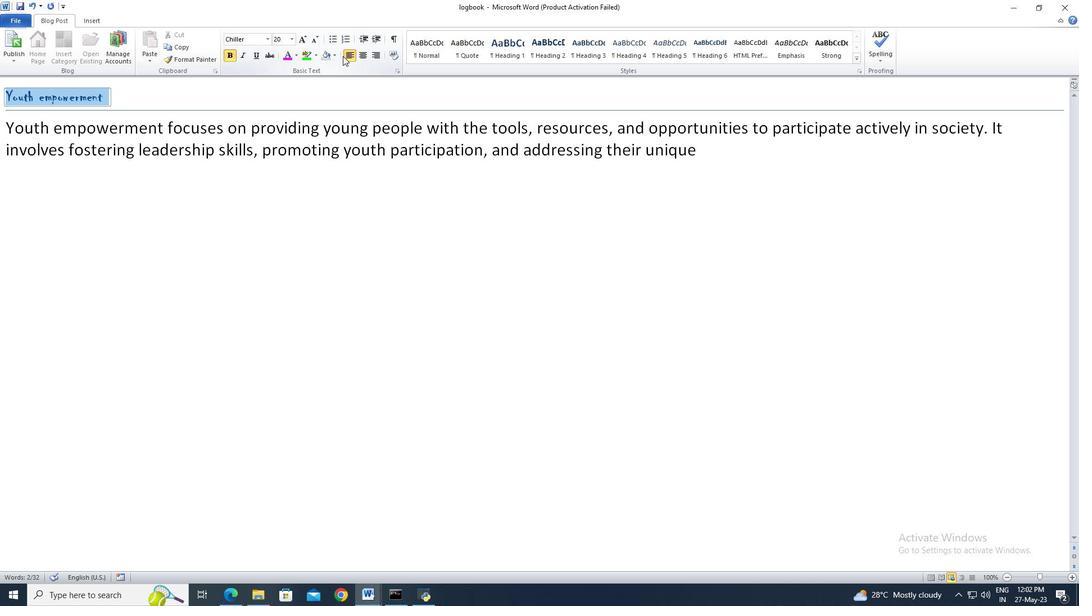 
Action: Mouse pressed left at (347, 56)
Screenshot: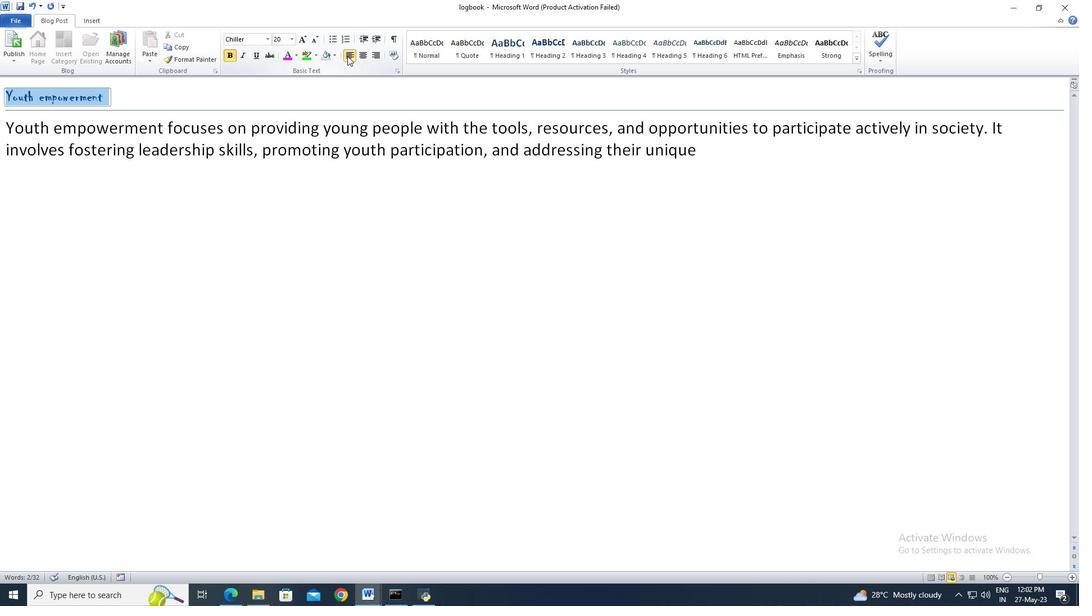 
Action: Mouse moved to (384, 135)
Screenshot: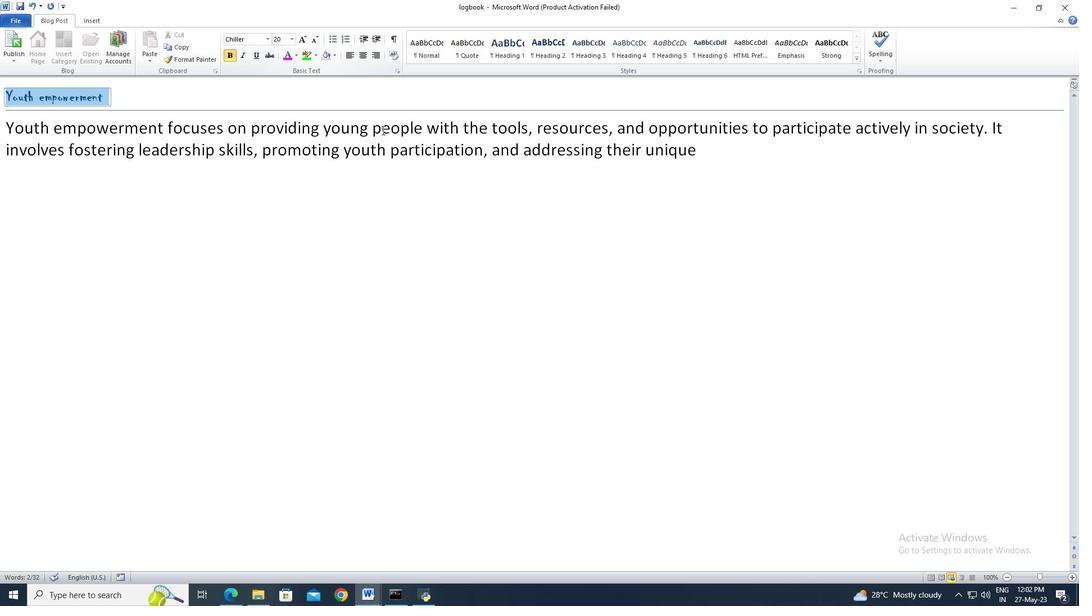 
Action: Mouse pressed left at (384, 135)
Screenshot: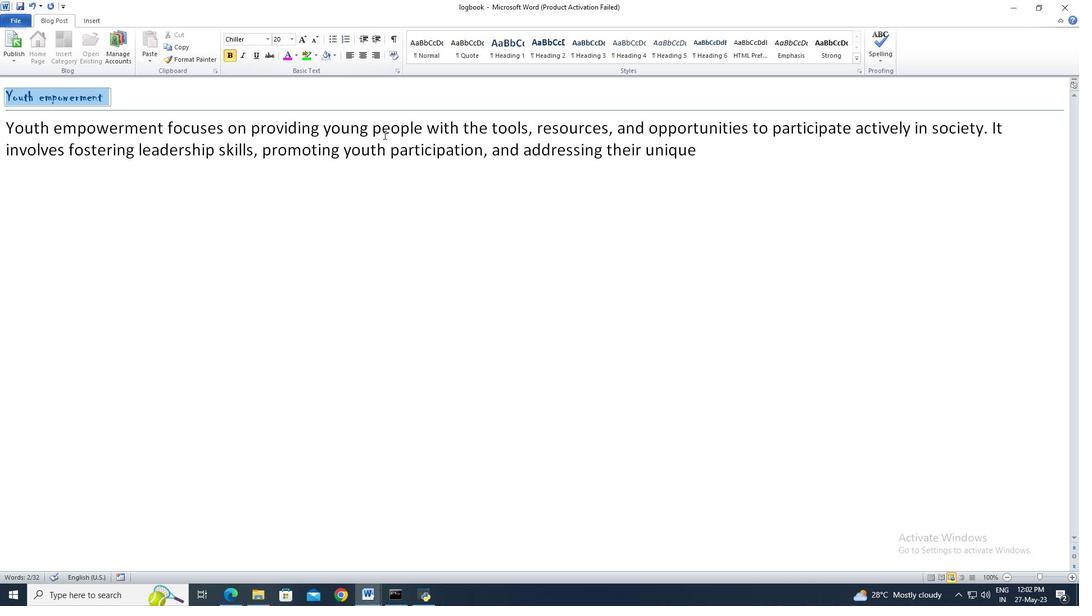 
